 Task: Search one way flight ticket for 4 adults, 1 infant in seat and 1 infant on lap in premium economy from Baltimore: Baltimore/washington International Airport to Jackson: Jackson Hole Airport on 5-2-2023. Number of bags: 1 checked bag. Price is upto 40000. Outbound departure time preference is 11:45.
Action: Mouse moved to (382, 335)
Screenshot: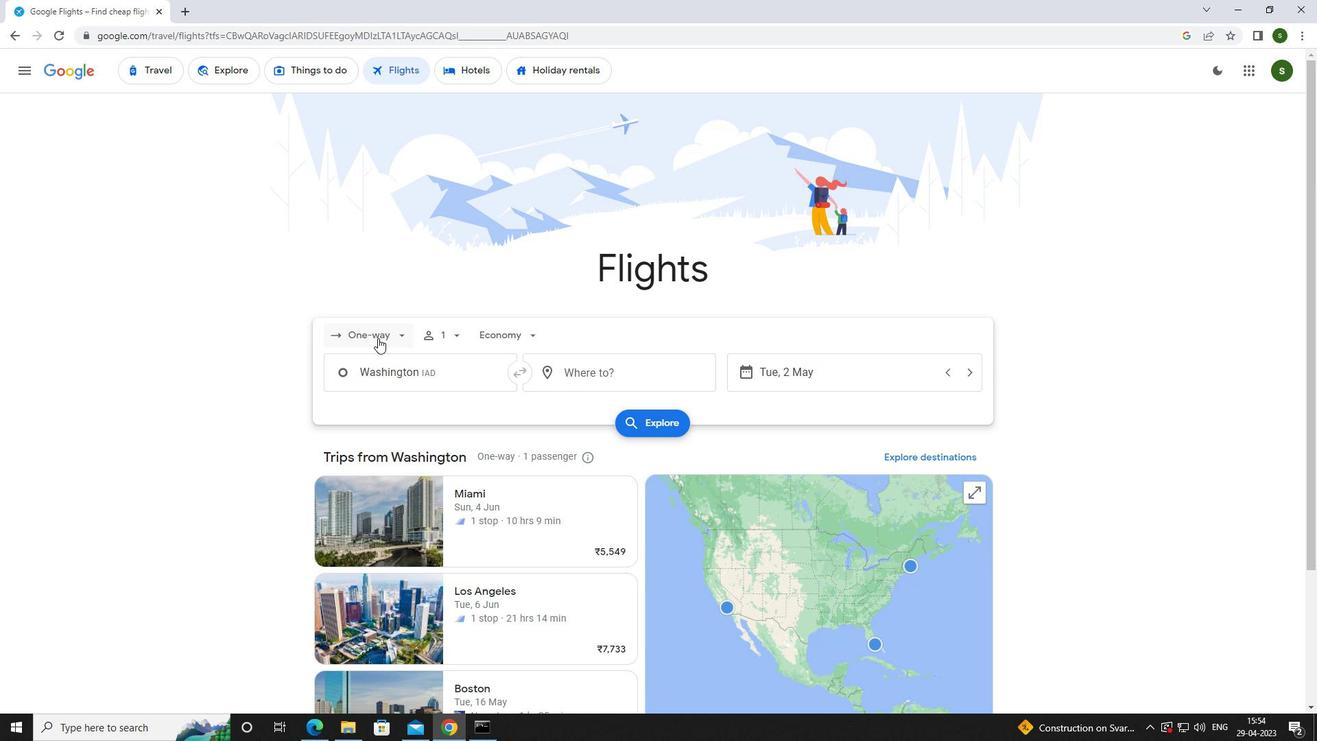 
Action: Mouse pressed left at (382, 335)
Screenshot: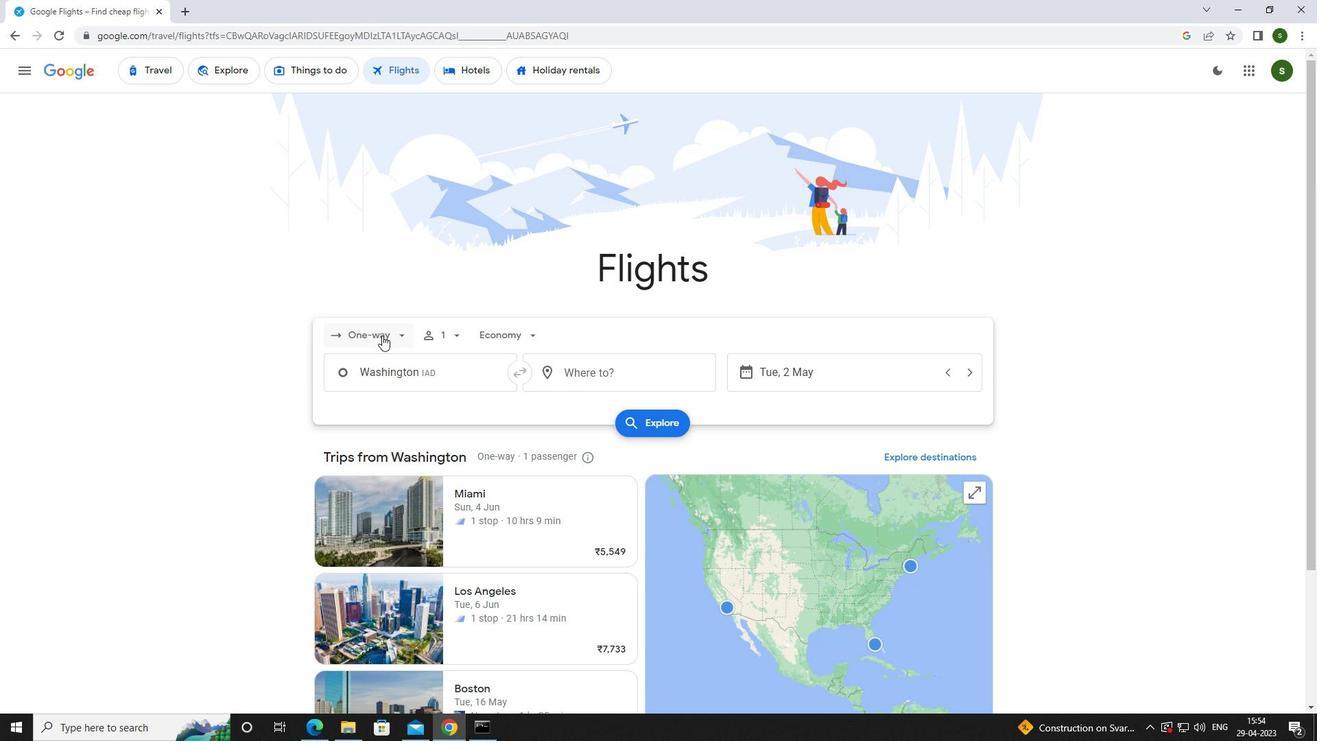 
Action: Mouse moved to (383, 391)
Screenshot: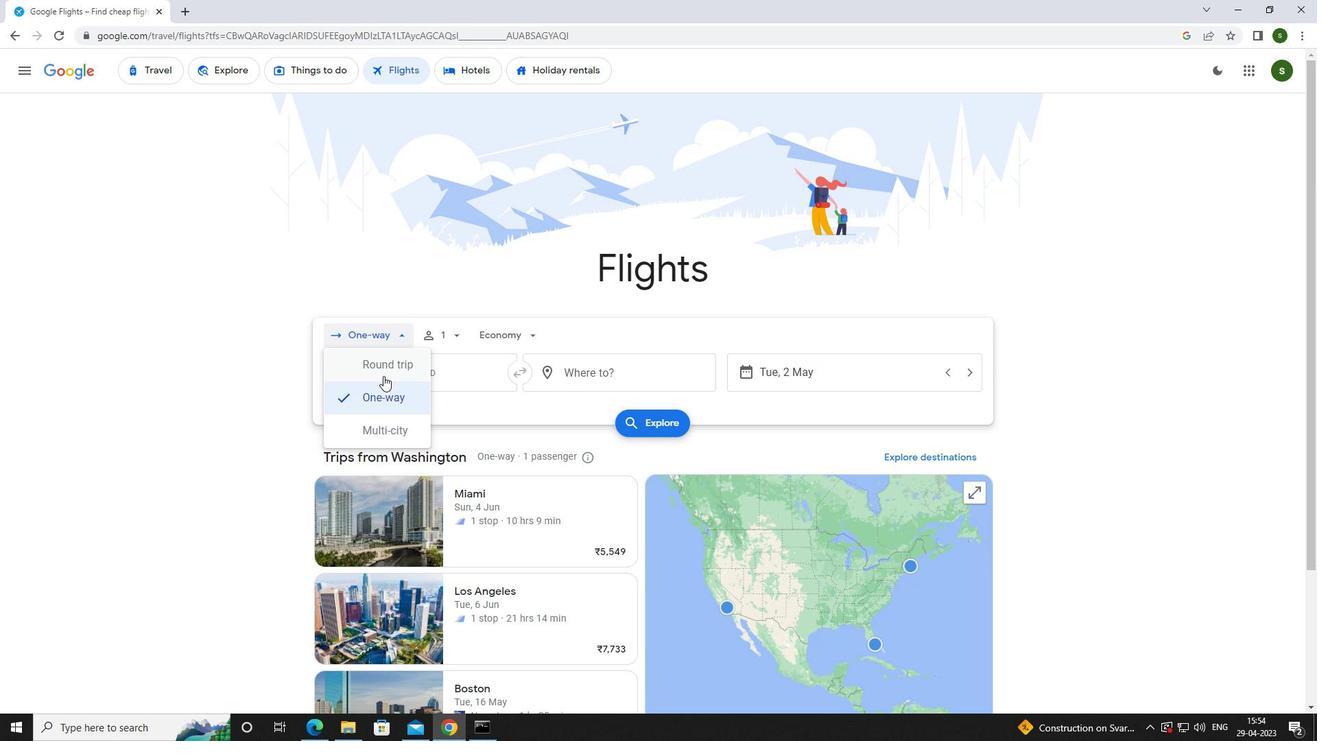 
Action: Mouse pressed left at (383, 391)
Screenshot: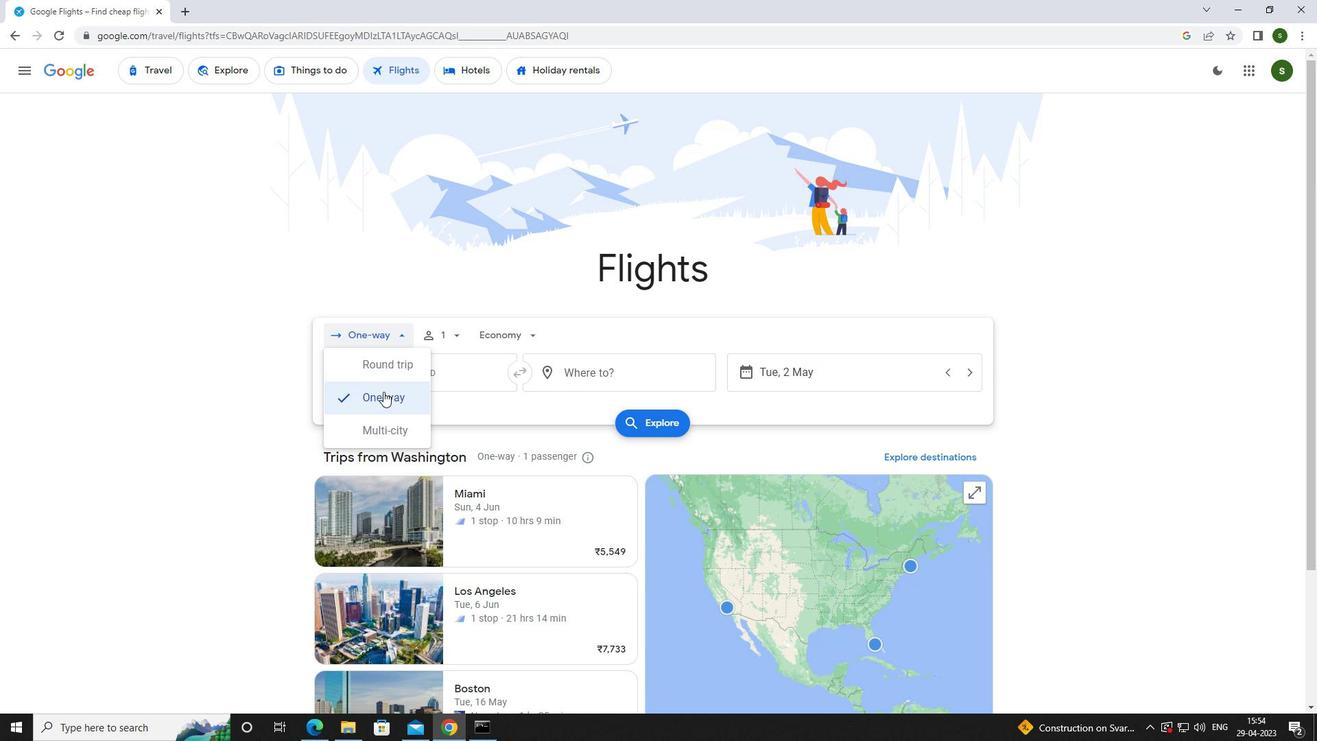 
Action: Mouse moved to (450, 336)
Screenshot: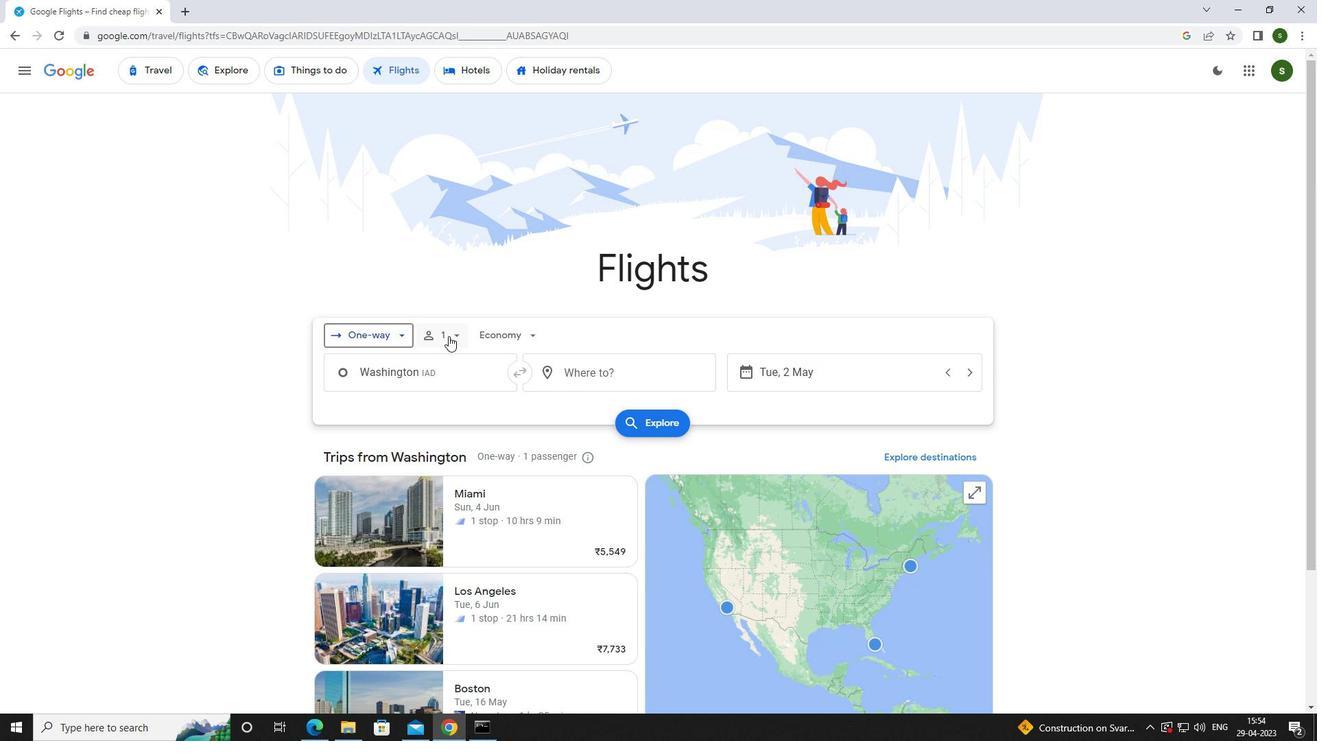 
Action: Mouse pressed left at (450, 336)
Screenshot: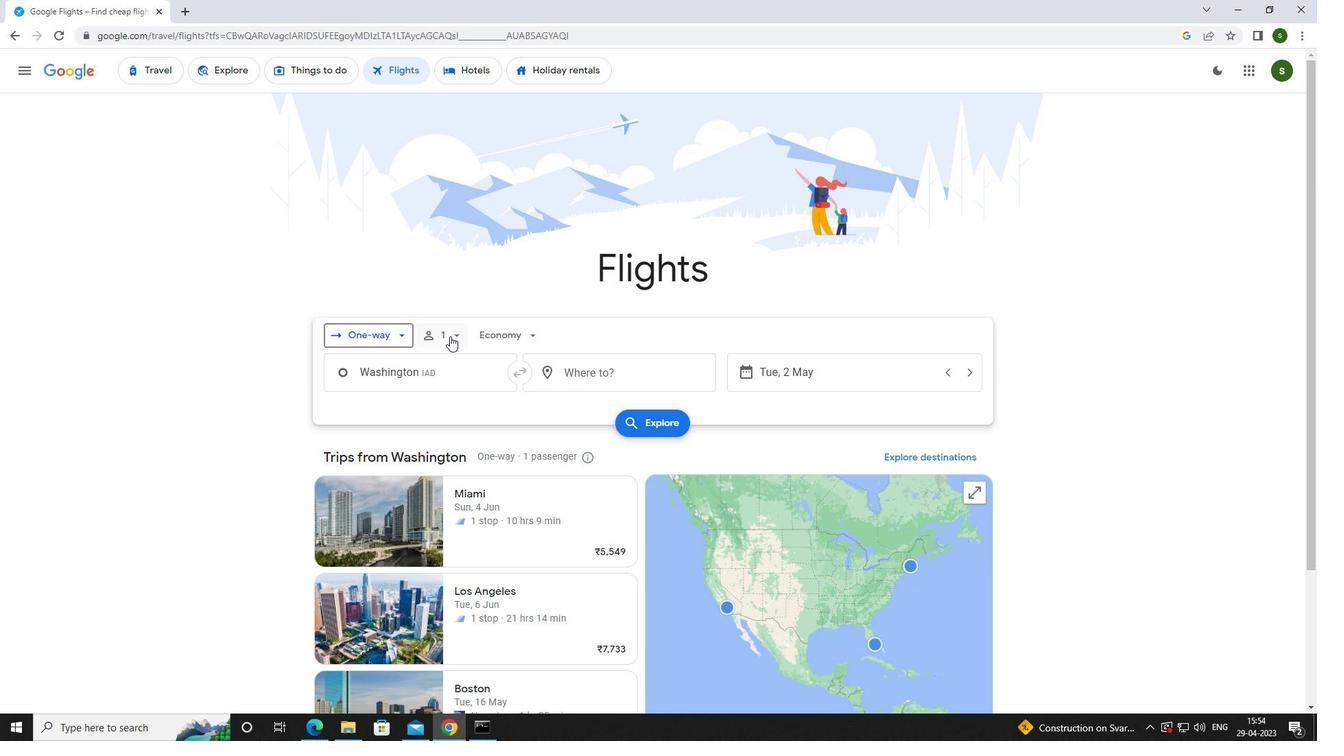 
Action: Mouse moved to (568, 364)
Screenshot: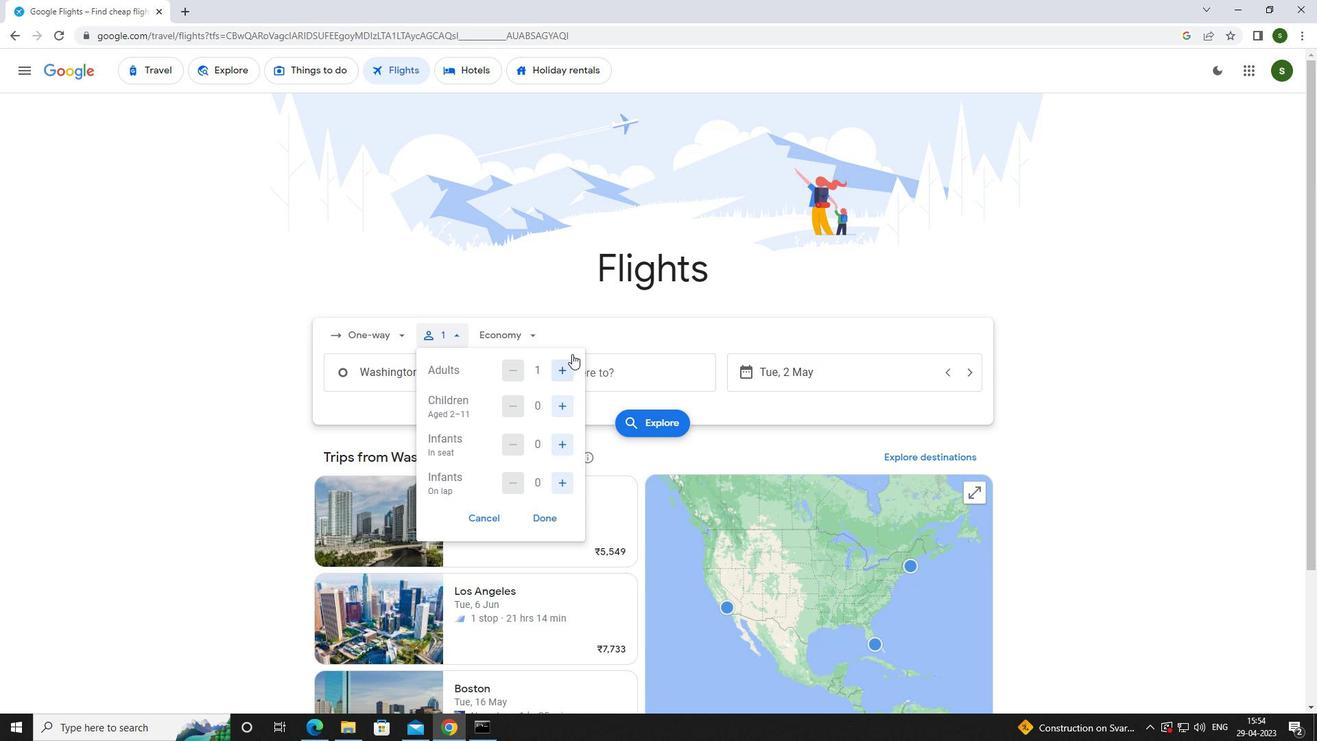 
Action: Mouse pressed left at (568, 364)
Screenshot: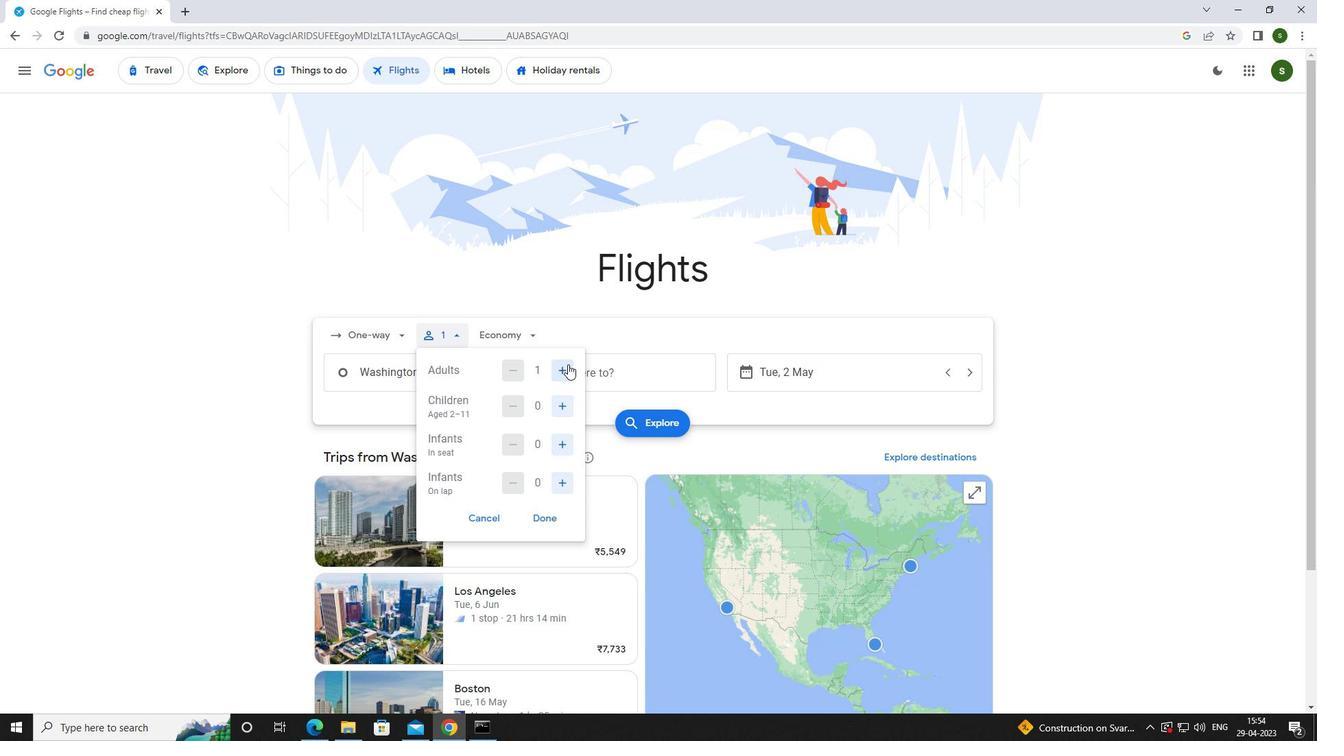 
Action: Mouse pressed left at (568, 364)
Screenshot: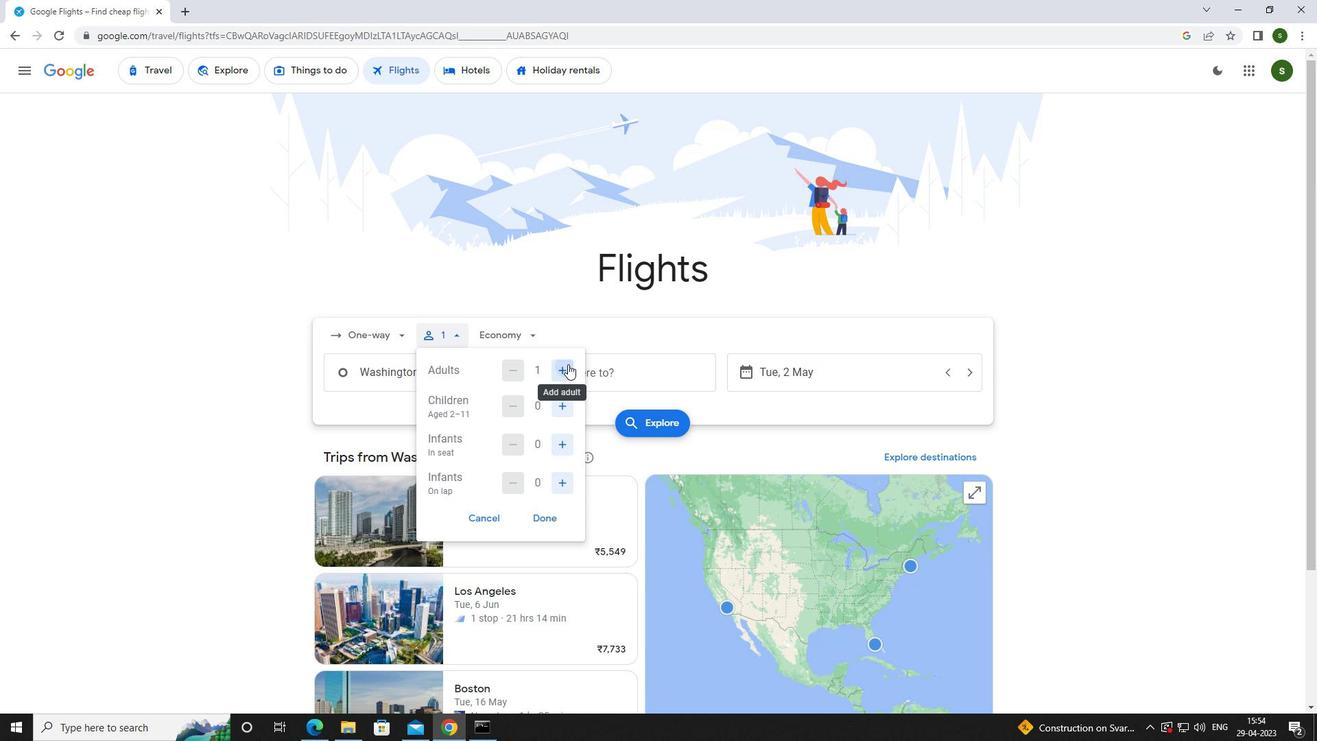 
Action: Mouse pressed left at (568, 364)
Screenshot: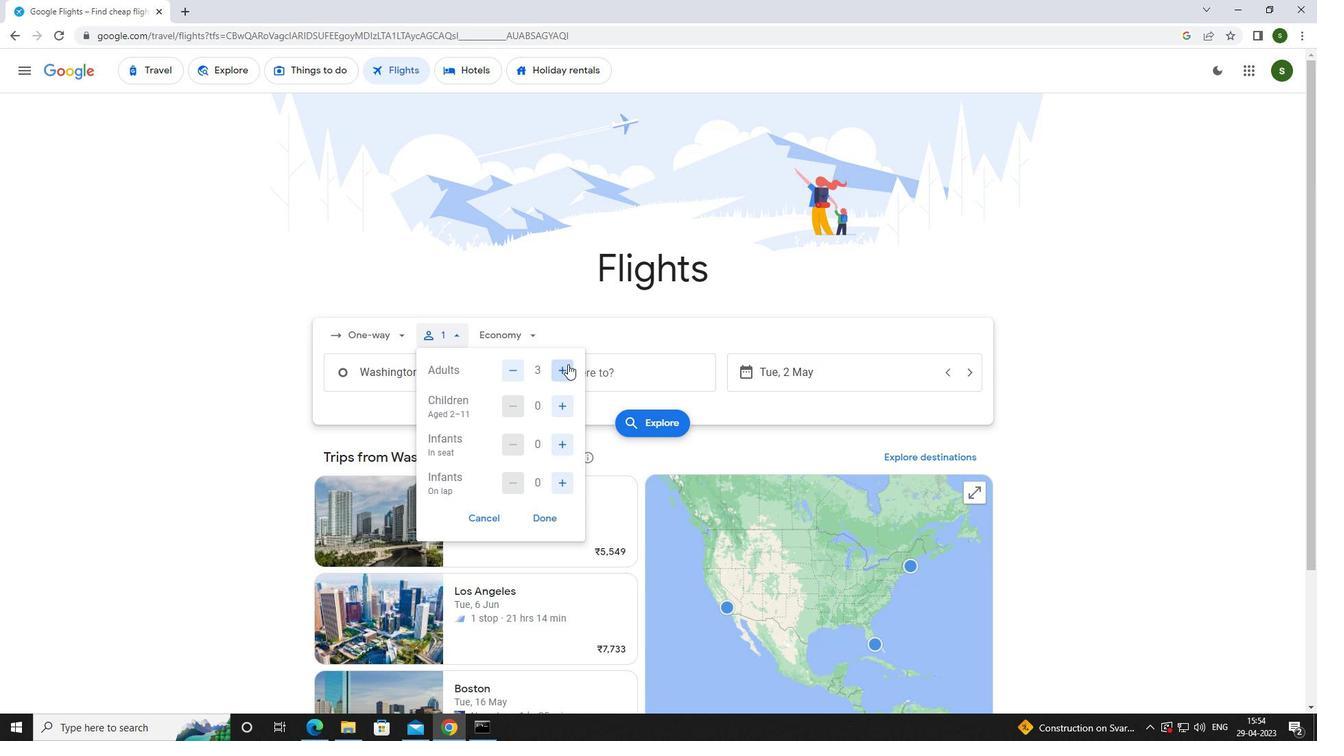 
Action: Mouse moved to (554, 435)
Screenshot: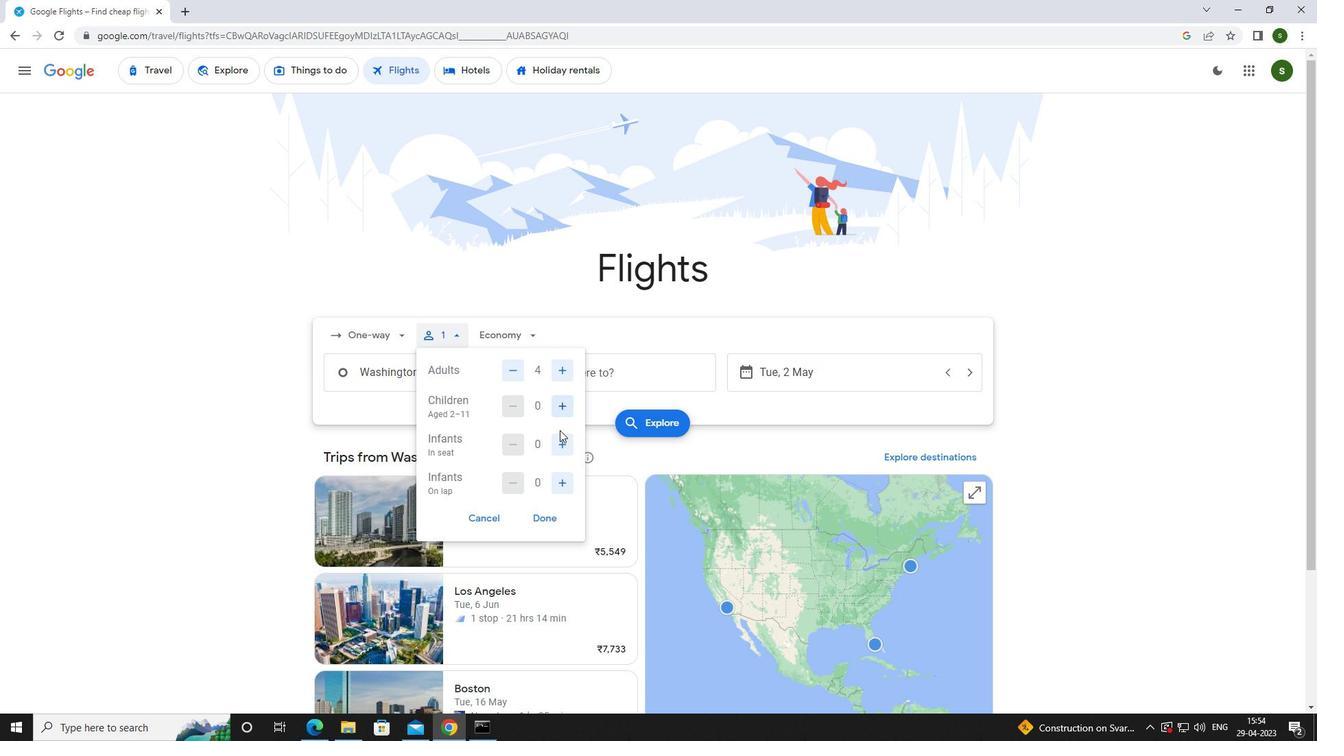 
Action: Mouse pressed left at (554, 435)
Screenshot: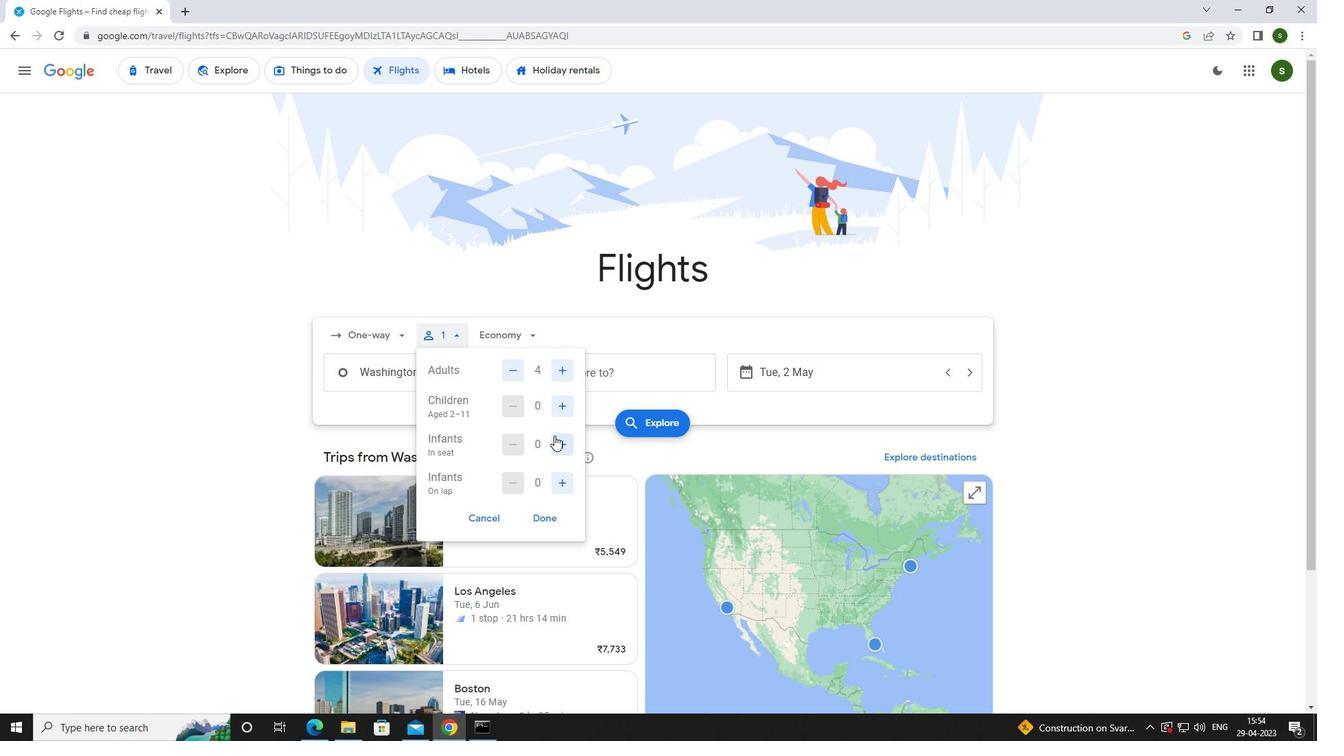 
Action: Mouse moved to (558, 481)
Screenshot: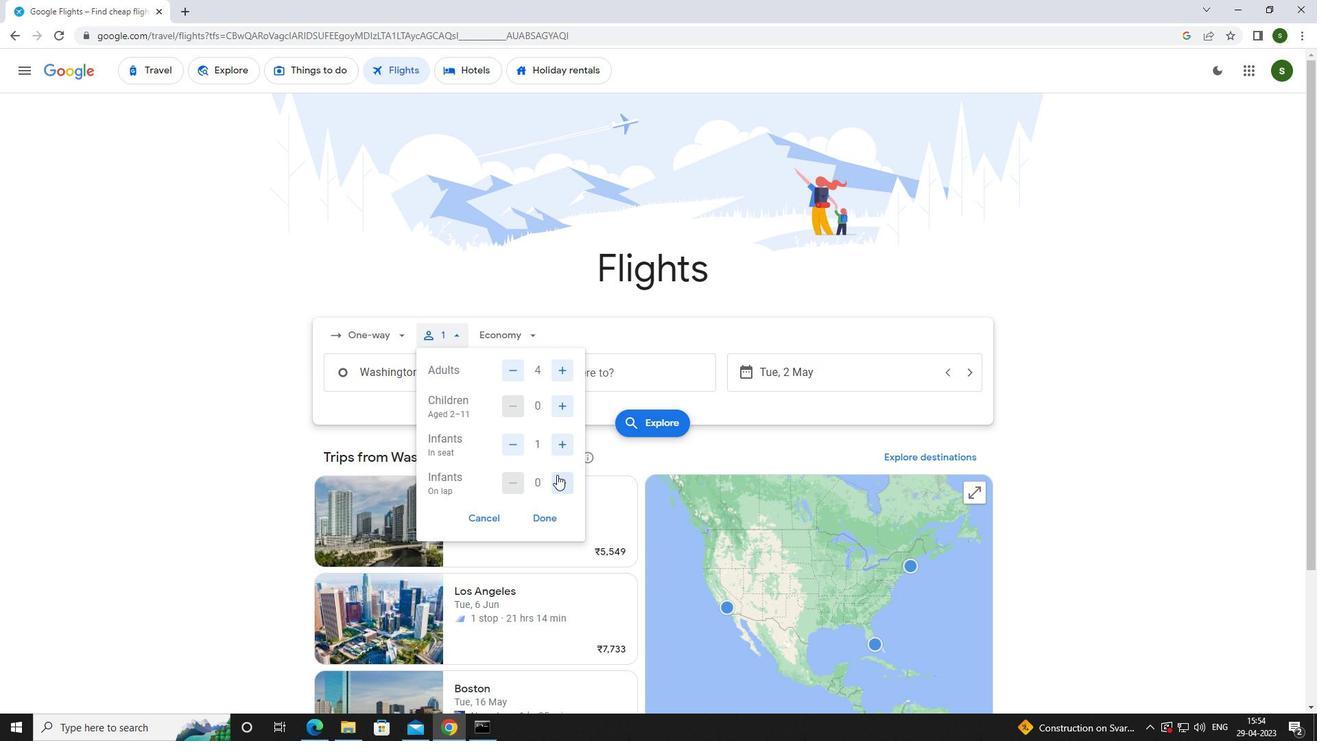 
Action: Mouse pressed left at (558, 481)
Screenshot: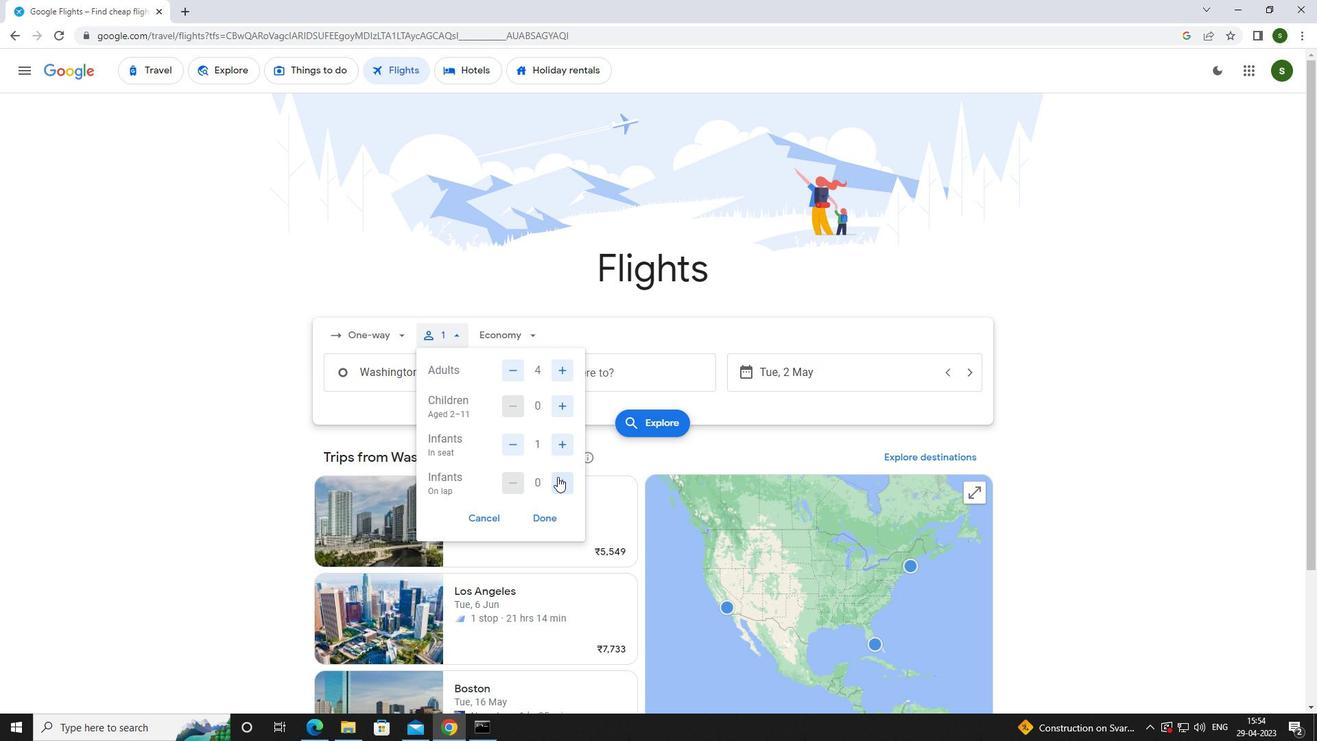 
Action: Mouse moved to (521, 338)
Screenshot: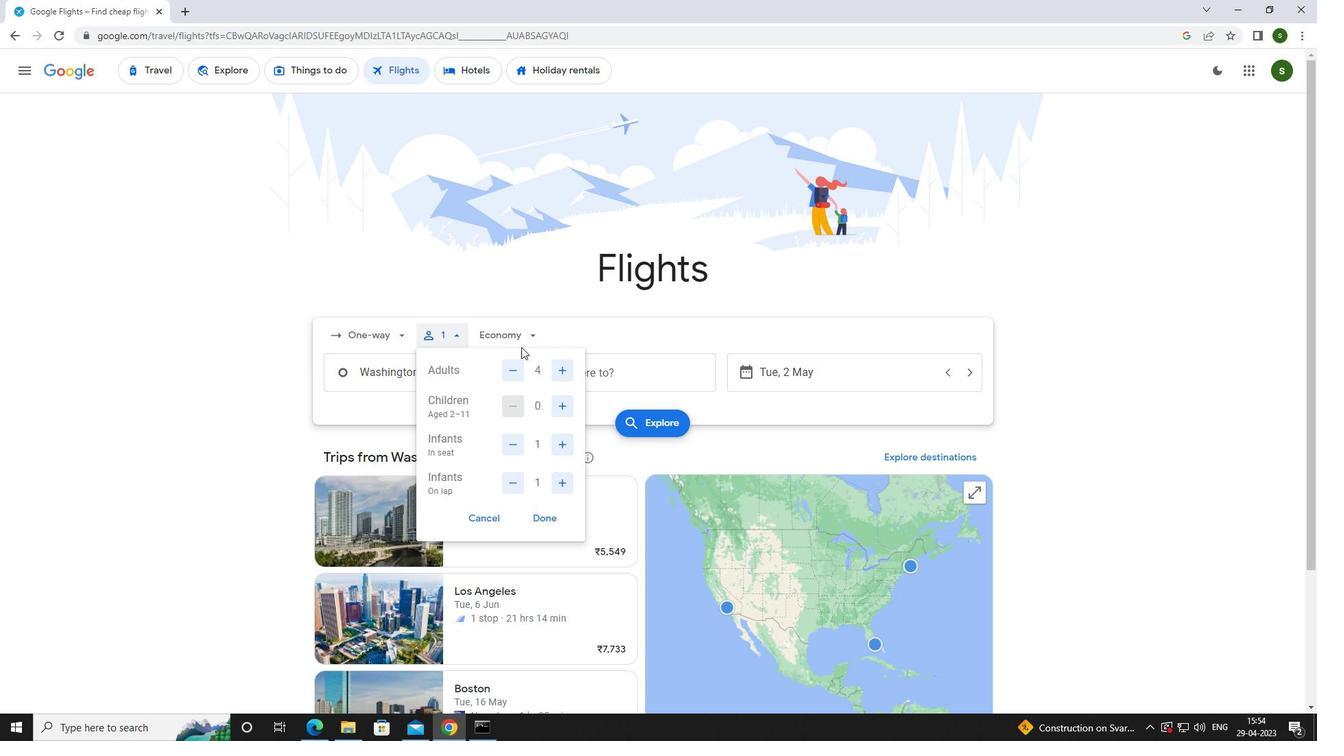 
Action: Mouse pressed left at (521, 338)
Screenshot: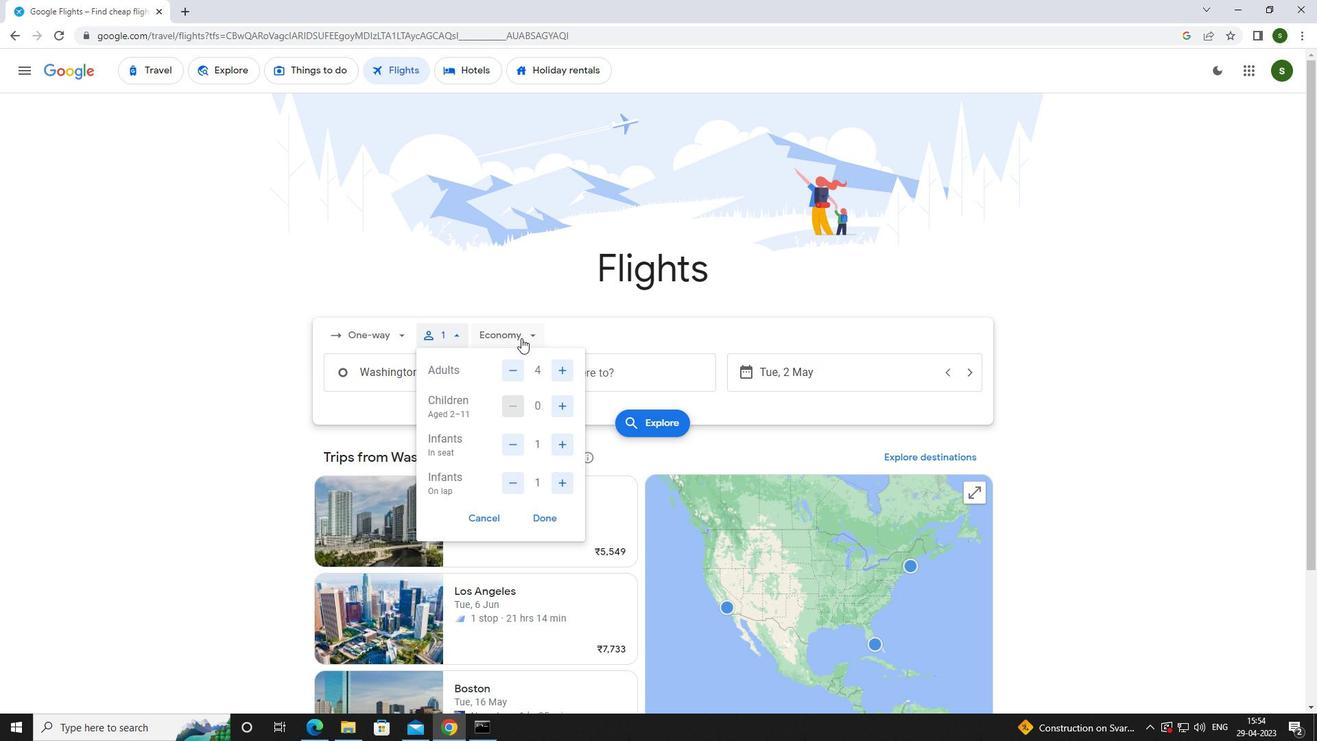 
Action: Mouse moved to (529, 396)
Screenshot: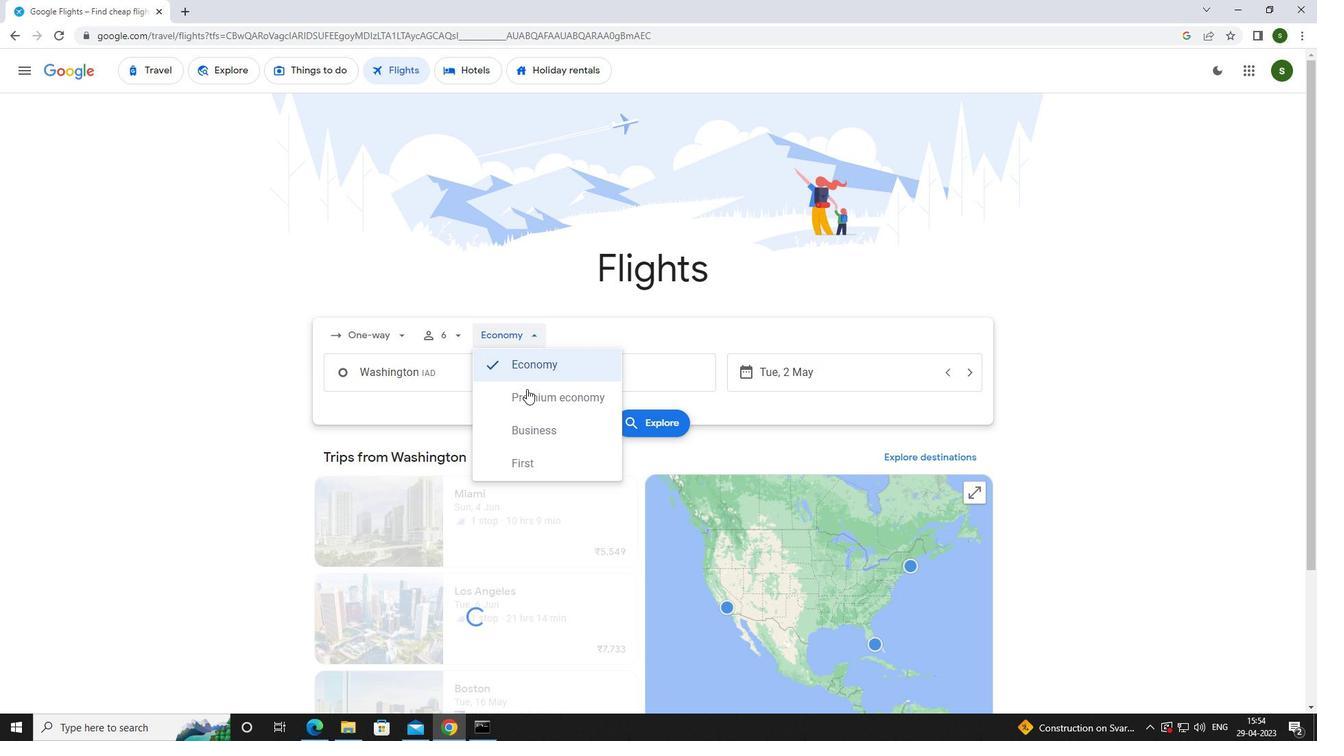 
Action: Mouse pressed left at (529, 396)
Screenshot: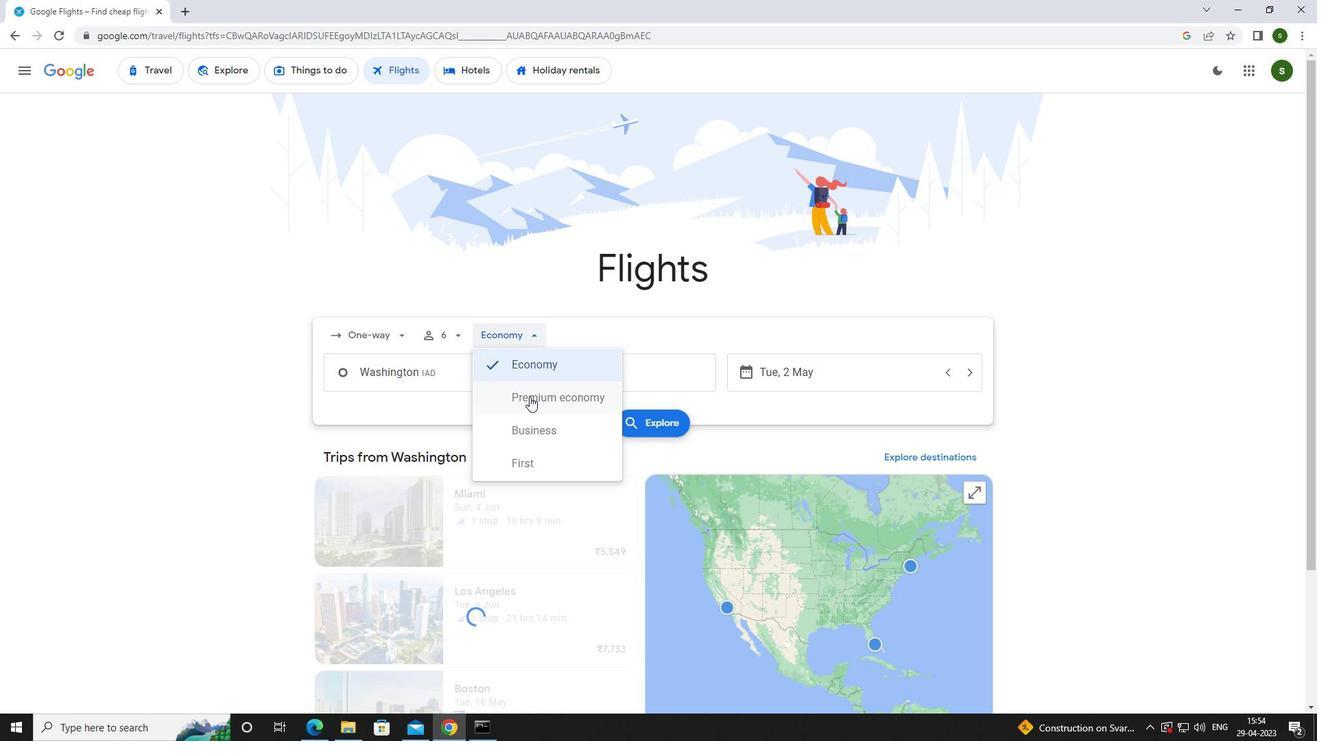 
Action: Mouse moved to (471, 375)
Screenshot: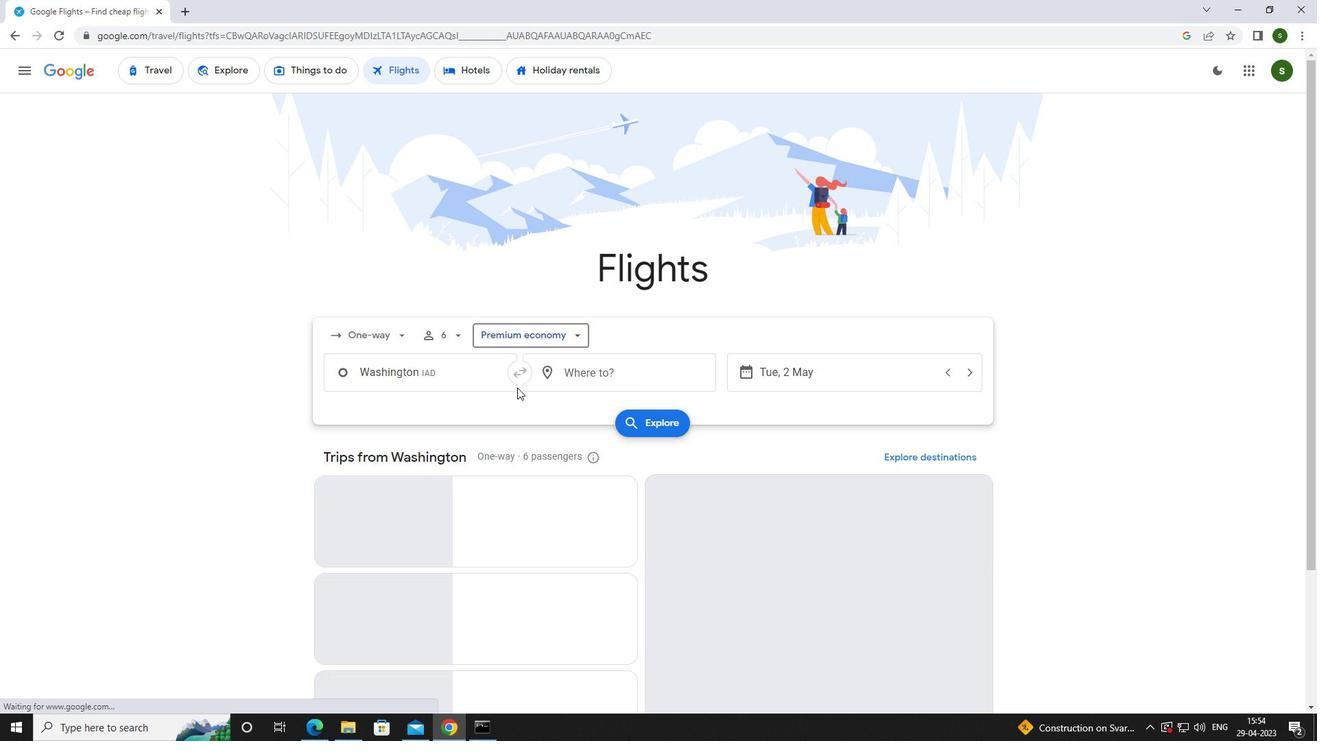 
Action: Mouse pressed left at (471, 375)
Screenshot: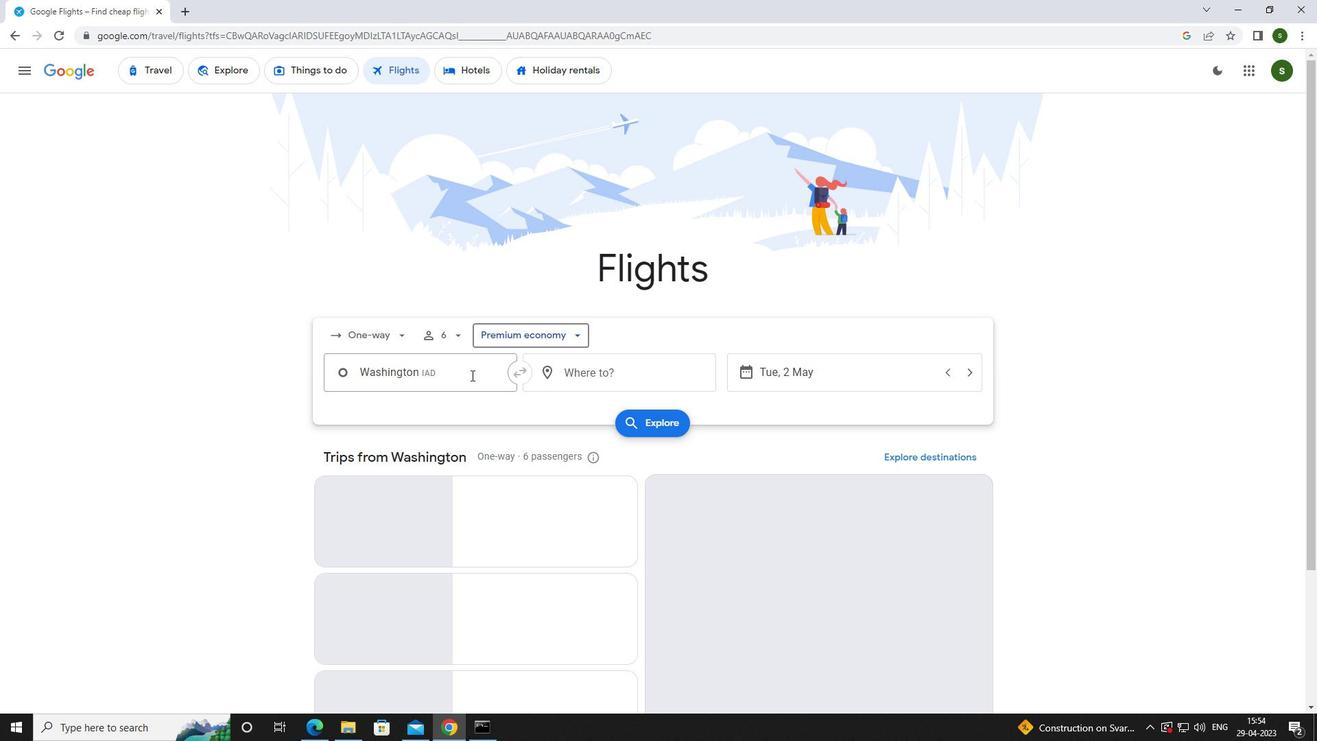 
Action: Mouse moved to (471, 374)
Screenshot: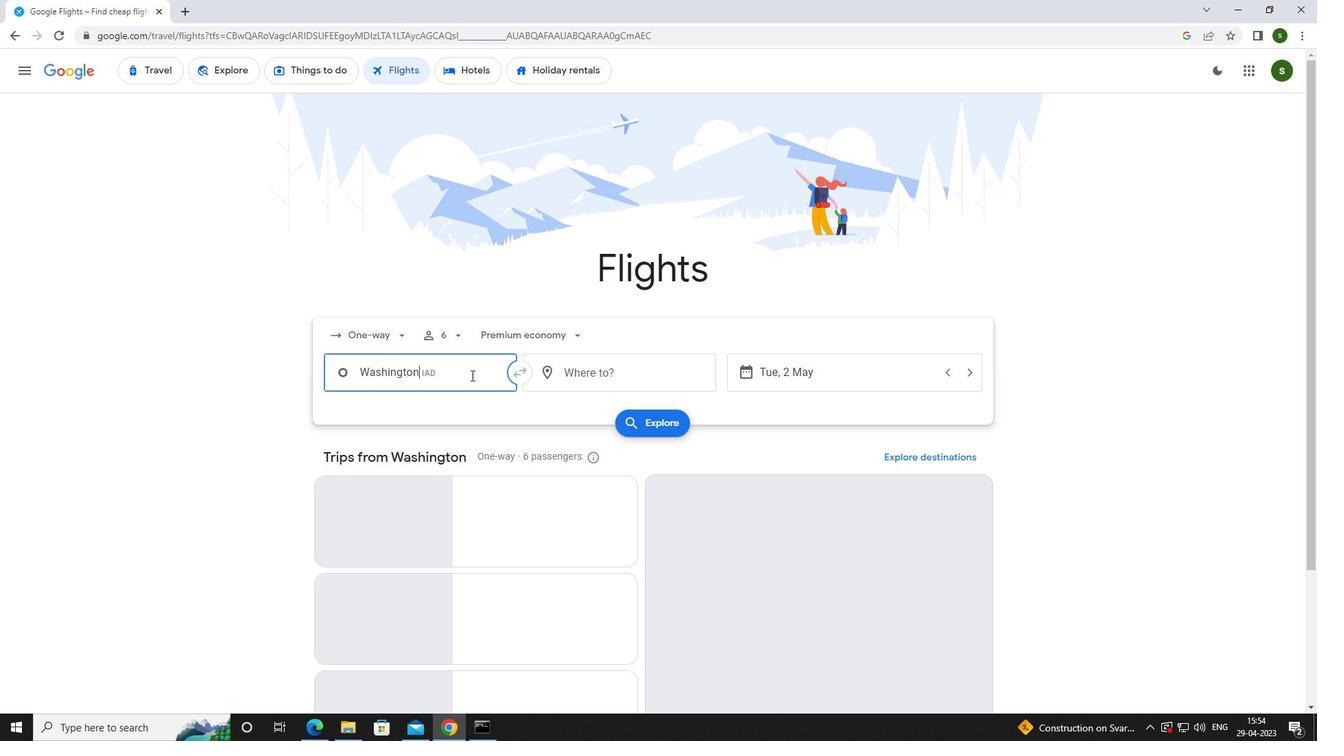 
Action: Key pressed b<Key.caps_lock>altimore
Screenshot: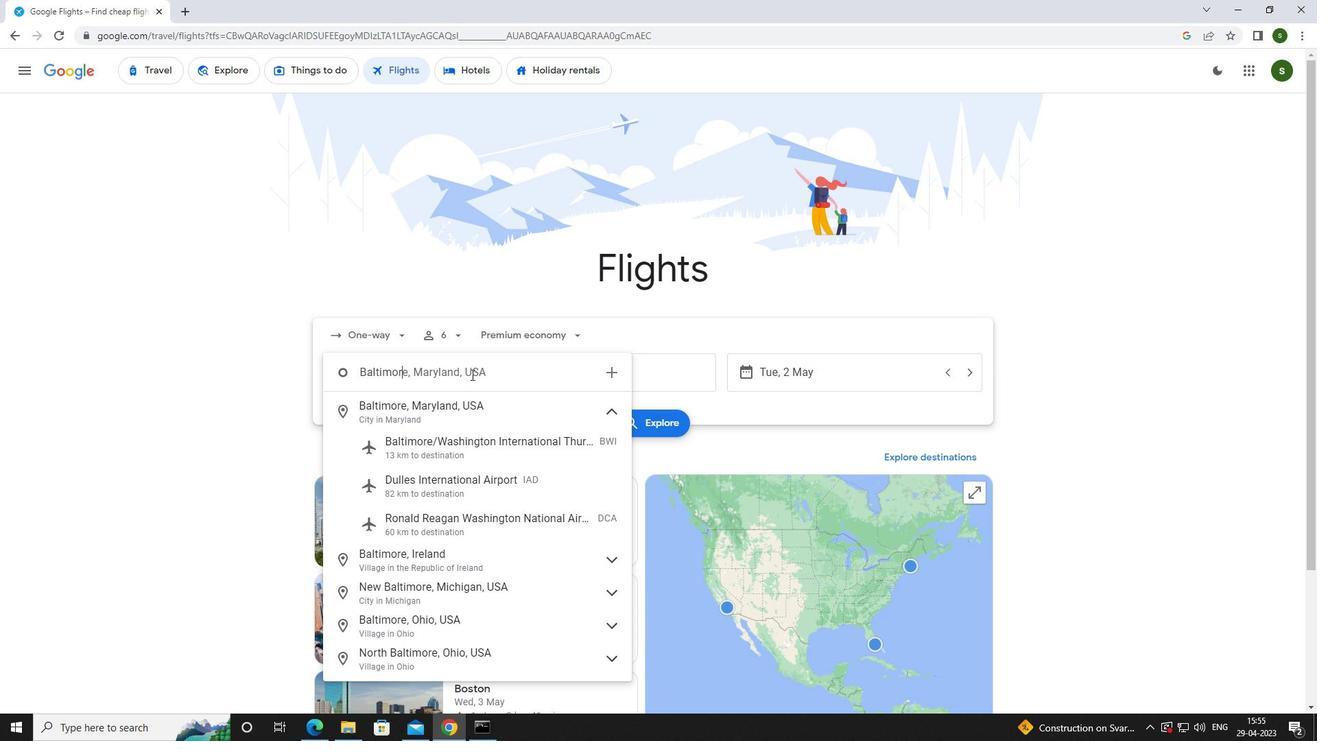 
Action: Mouse moved to (467, 450)
Screenshot: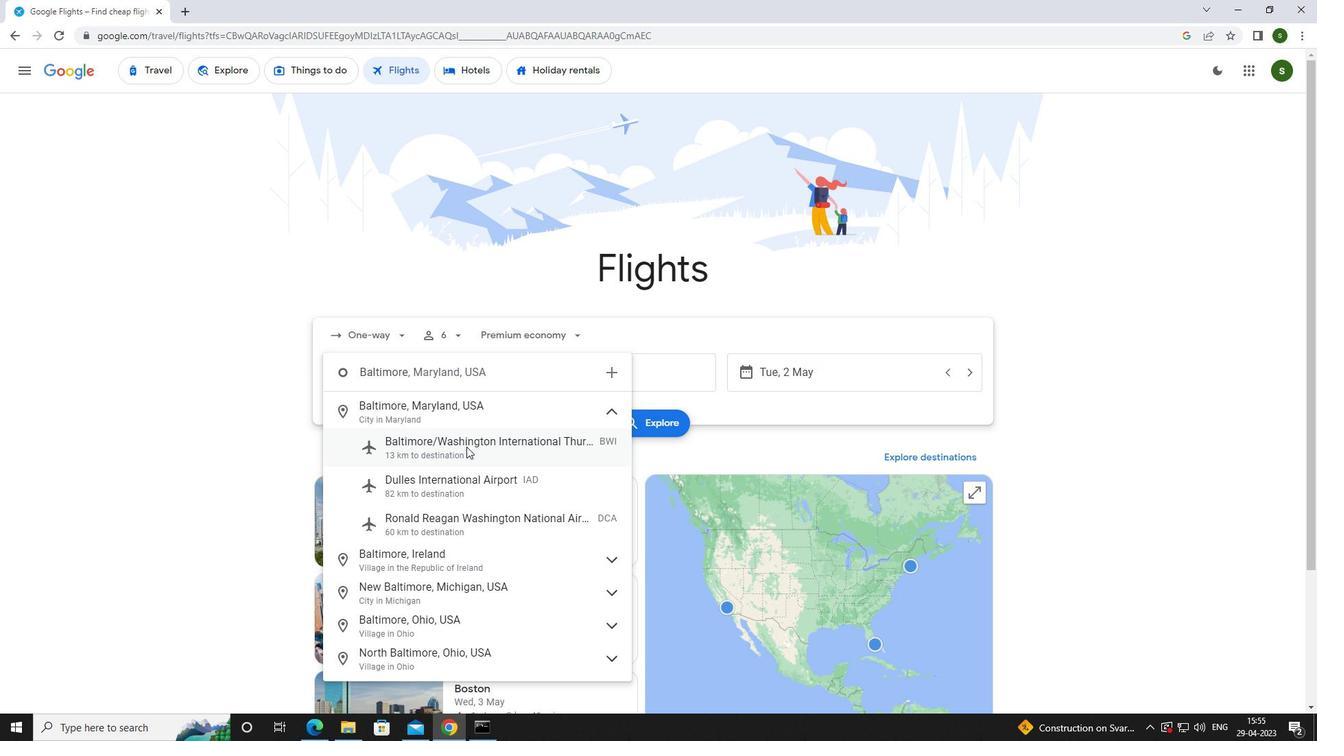 
Action: Mouse pressed left at (467, 450)
Screenshot: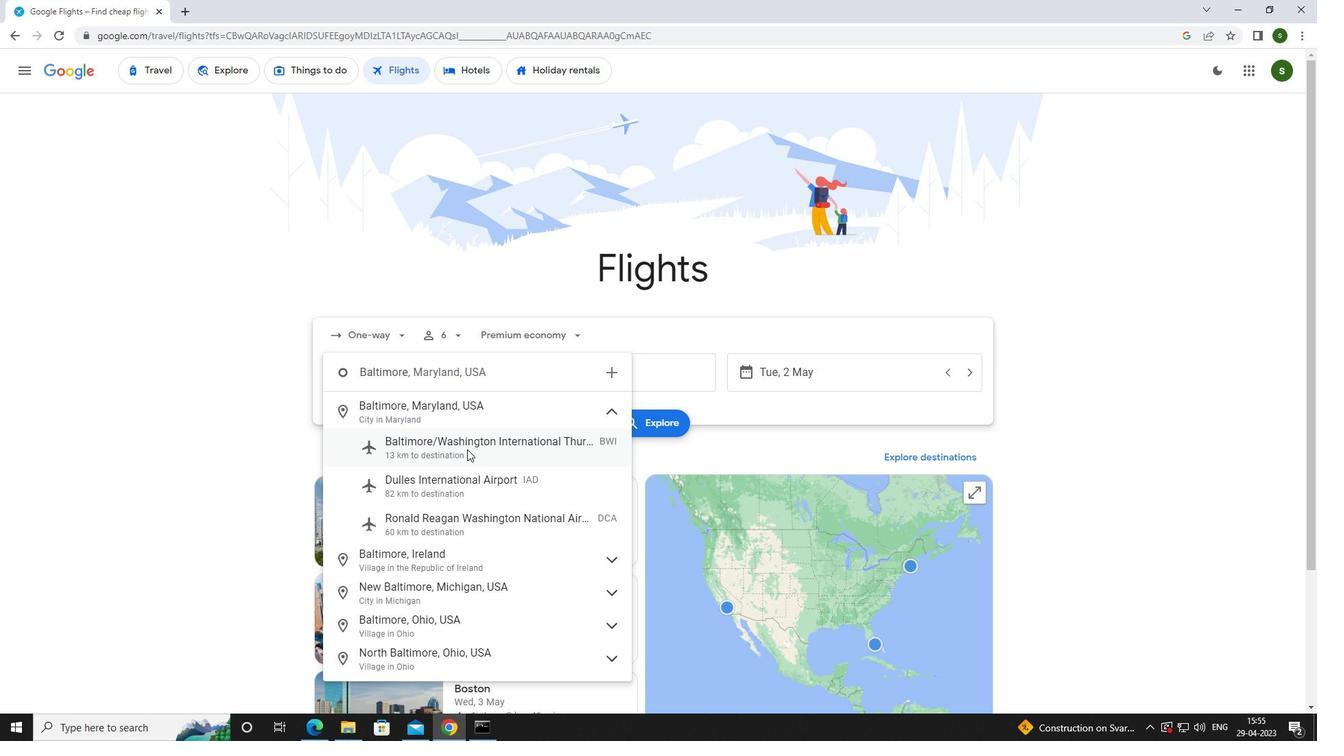 
Action: Mouse moved to (592, 380)
Screenshot: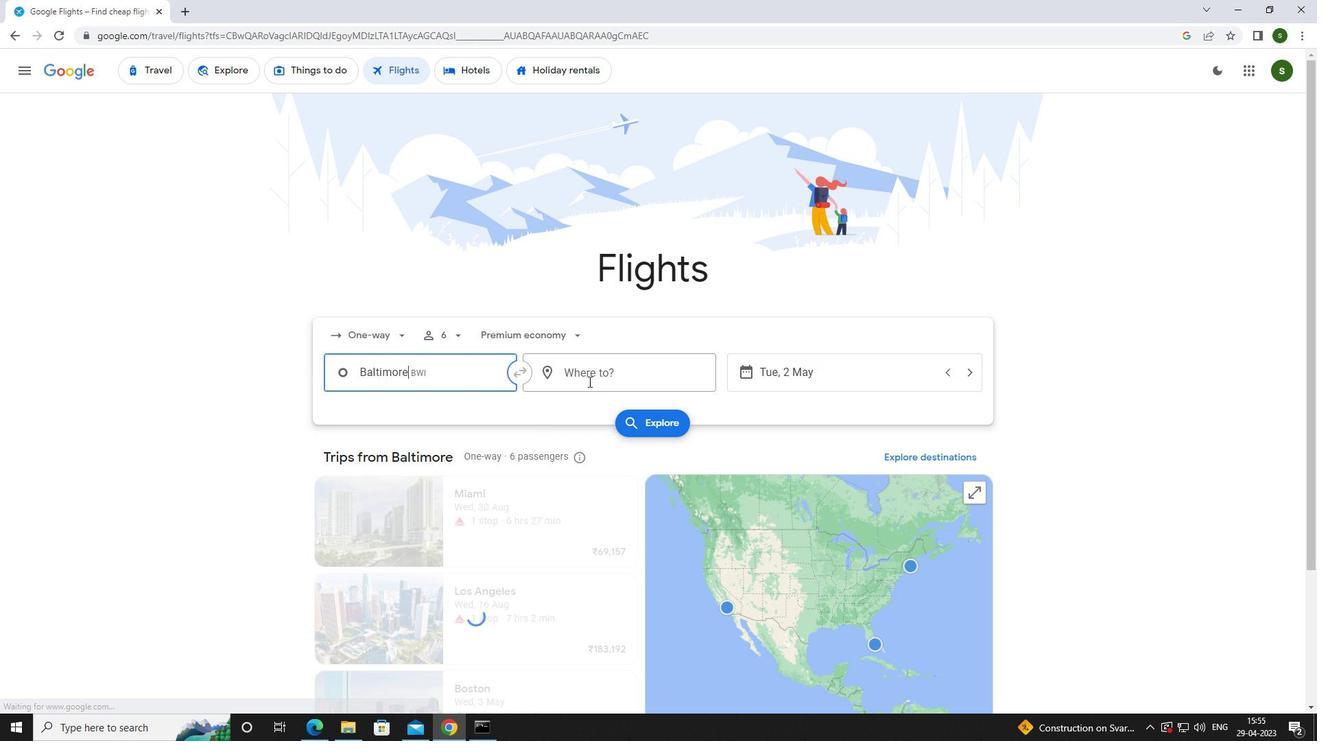 
Action: Mouse pressed left at (592, 380)
Screenshot: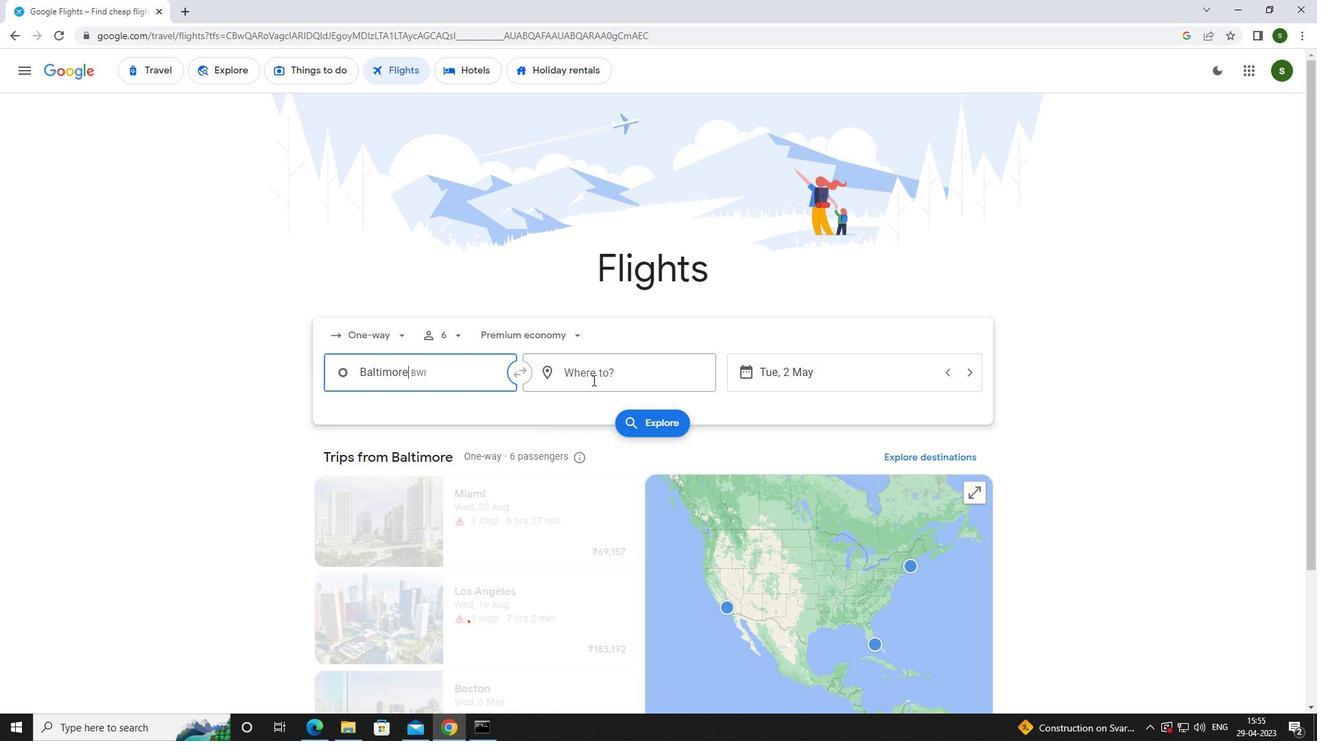 
Action: Mouse moved to (536, 387)
Screenshot: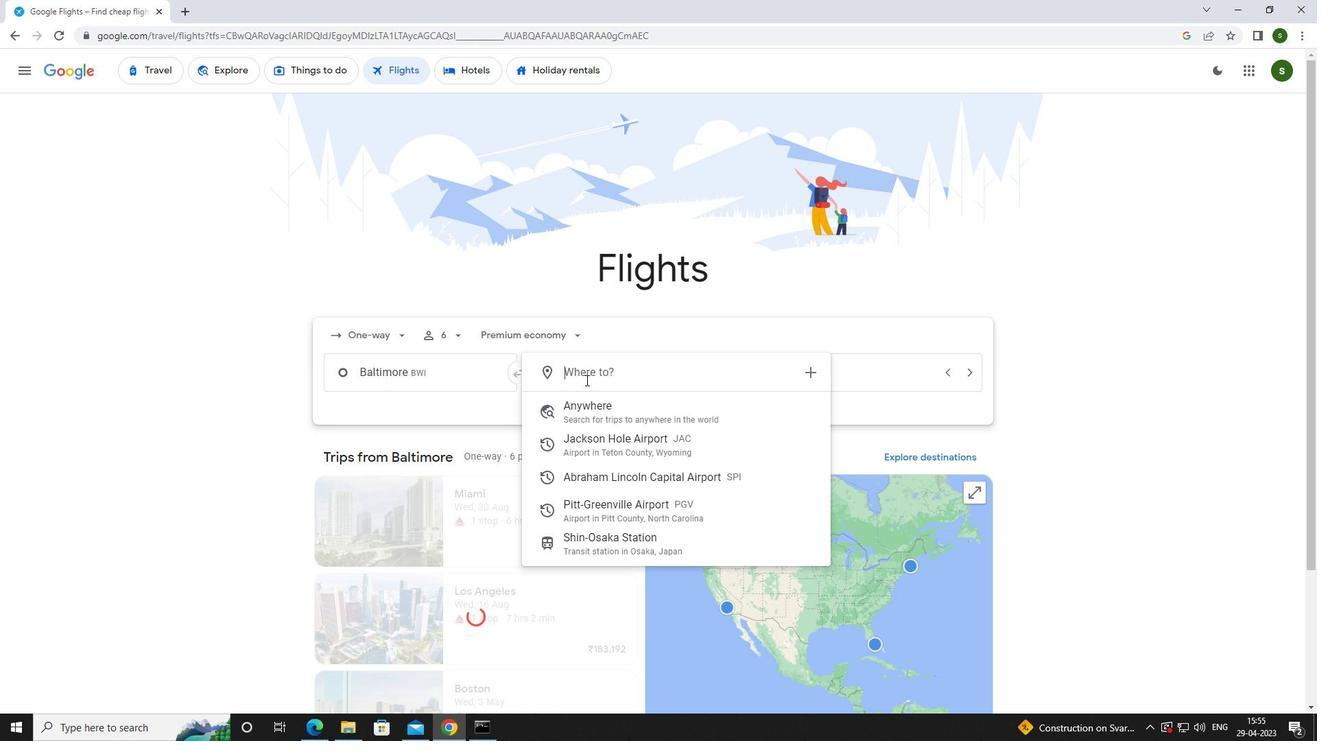 
Action: Key pressed <Key.caps_lock>j<Key.caps_lock>ackson
Screenshot: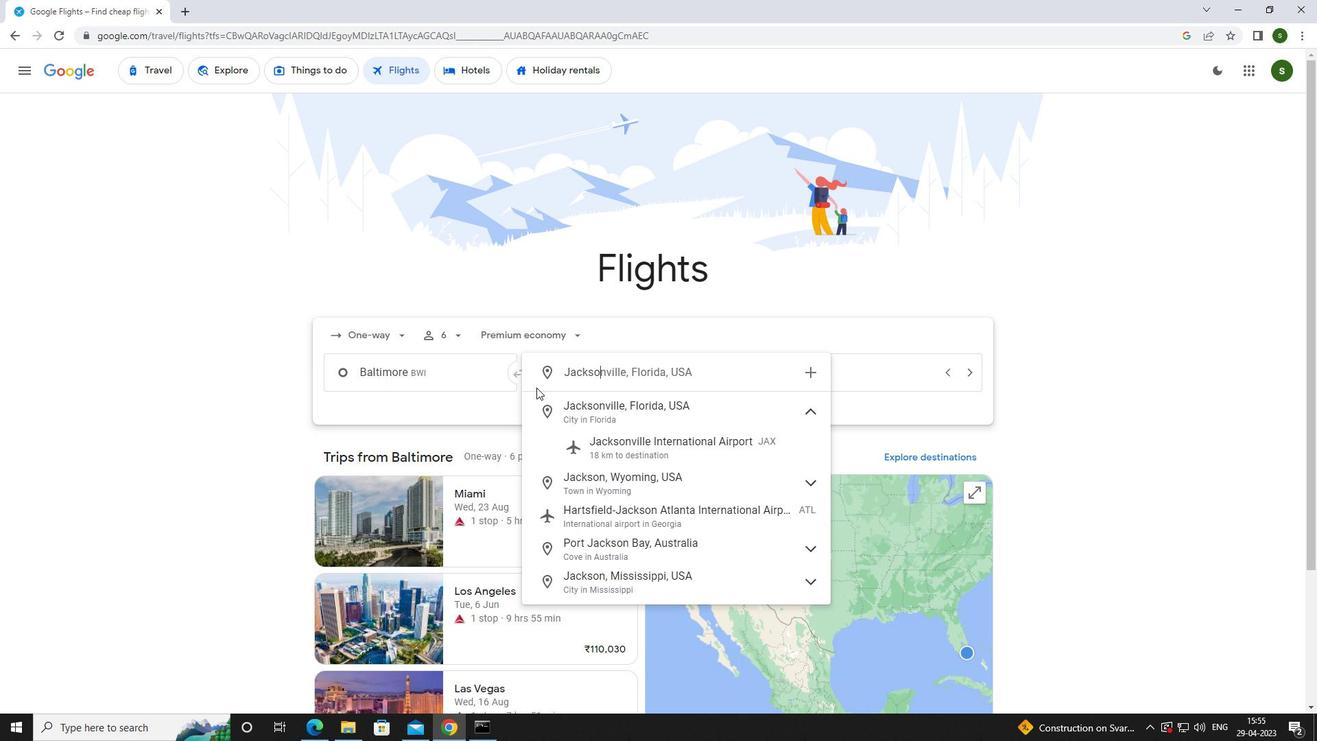 
Action: Mouse moved to (531, 389)
Screenshot: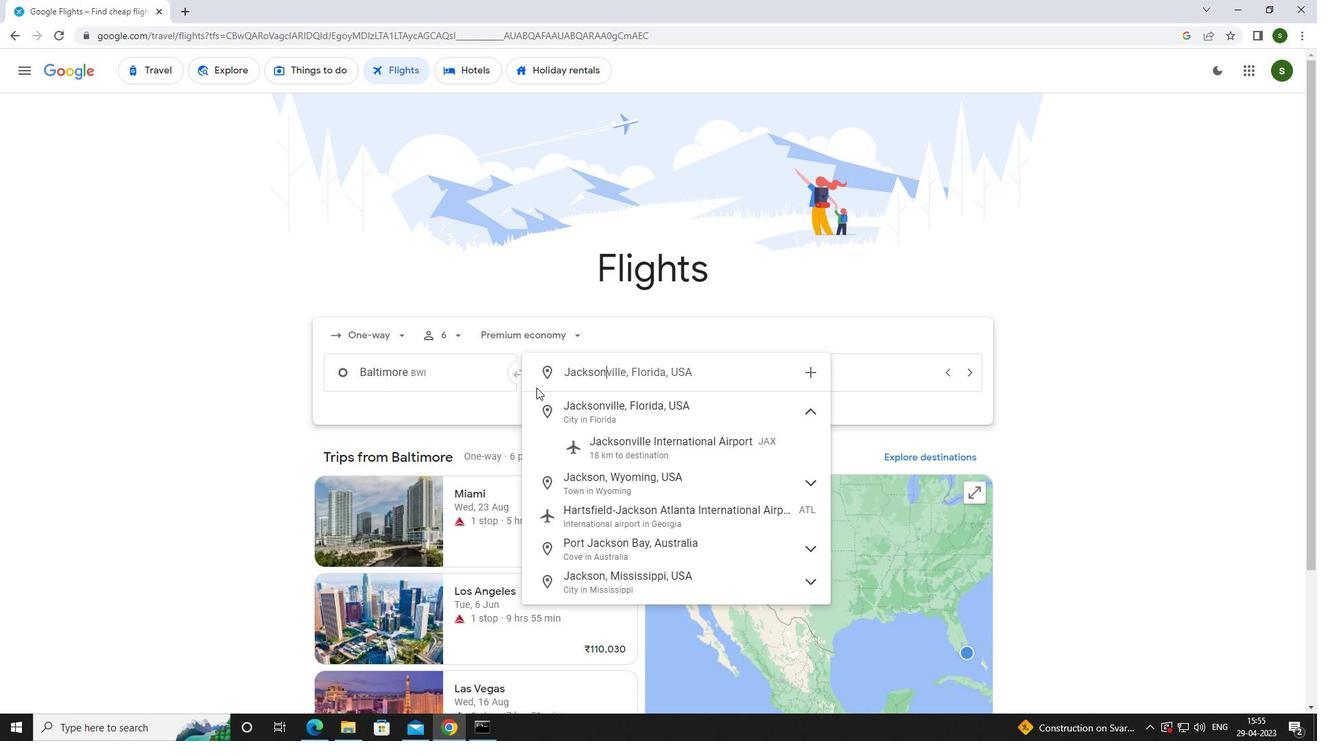
Action: Key pressed <Key.space><Key.caps_lock>h
Screenshot: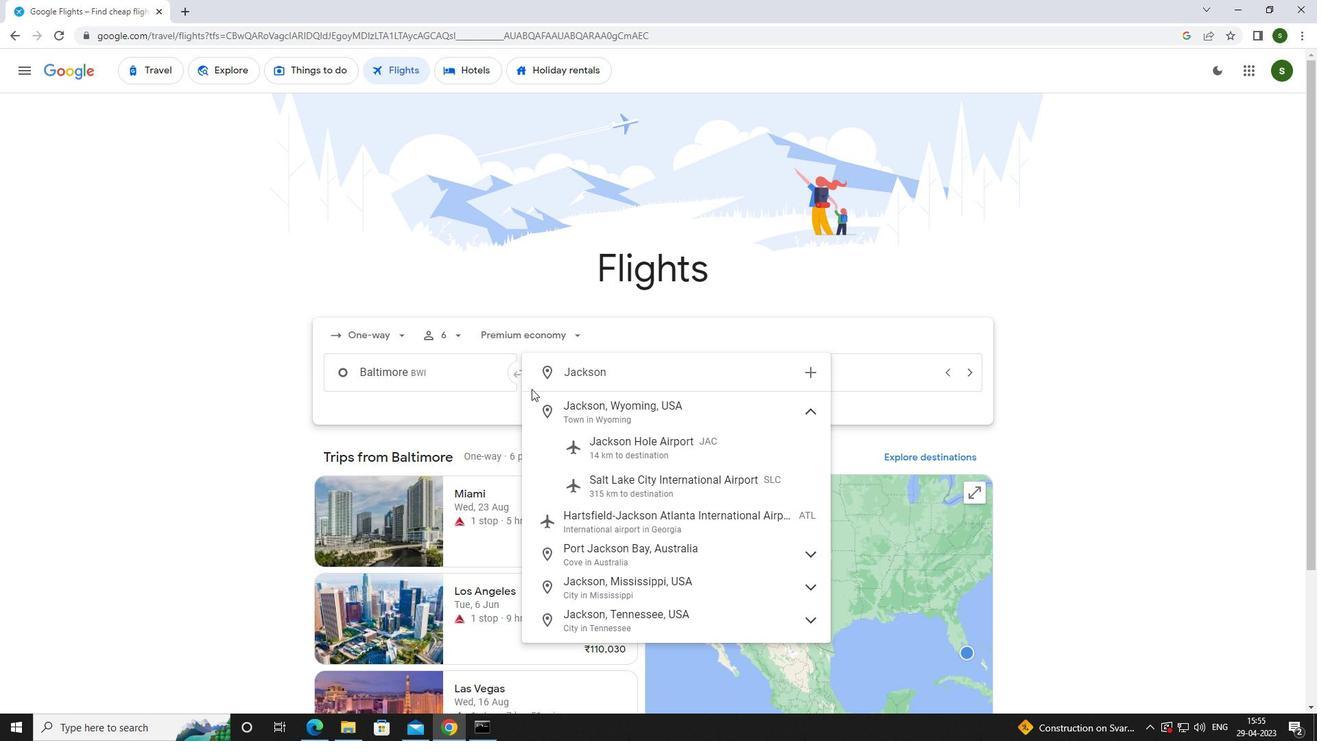 
Action: Mouse moved to (645, 439)
Screenshot: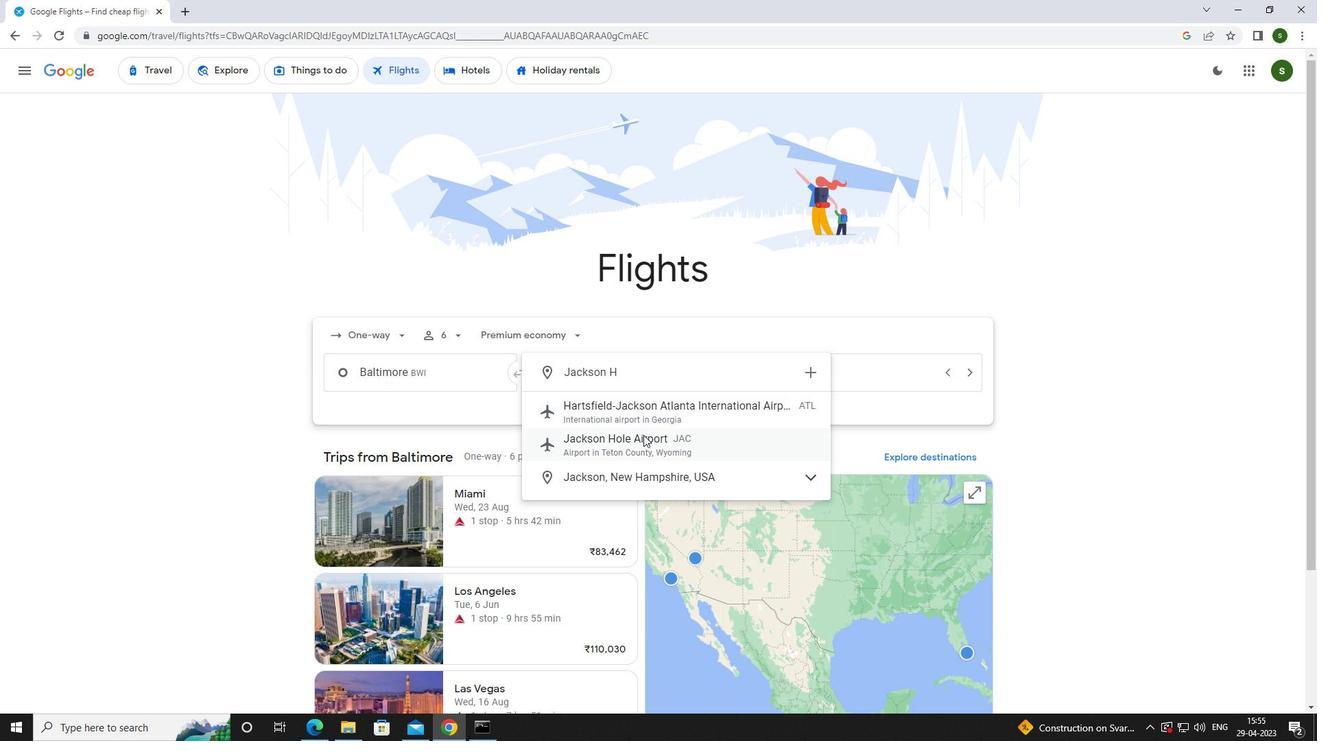 
Action: Mouse pressed left at (645, 439)
Screenshot: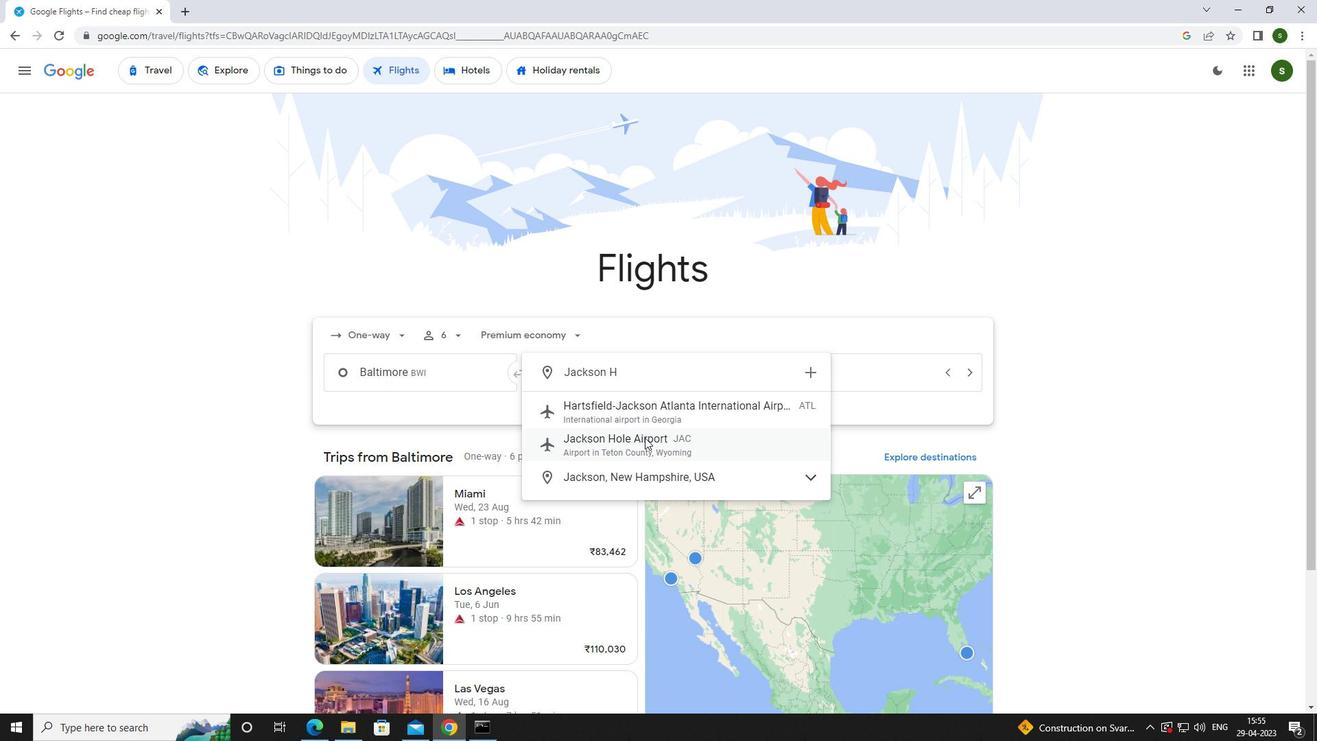 
Action: Mouse moved to (820, 379)
Screenshot: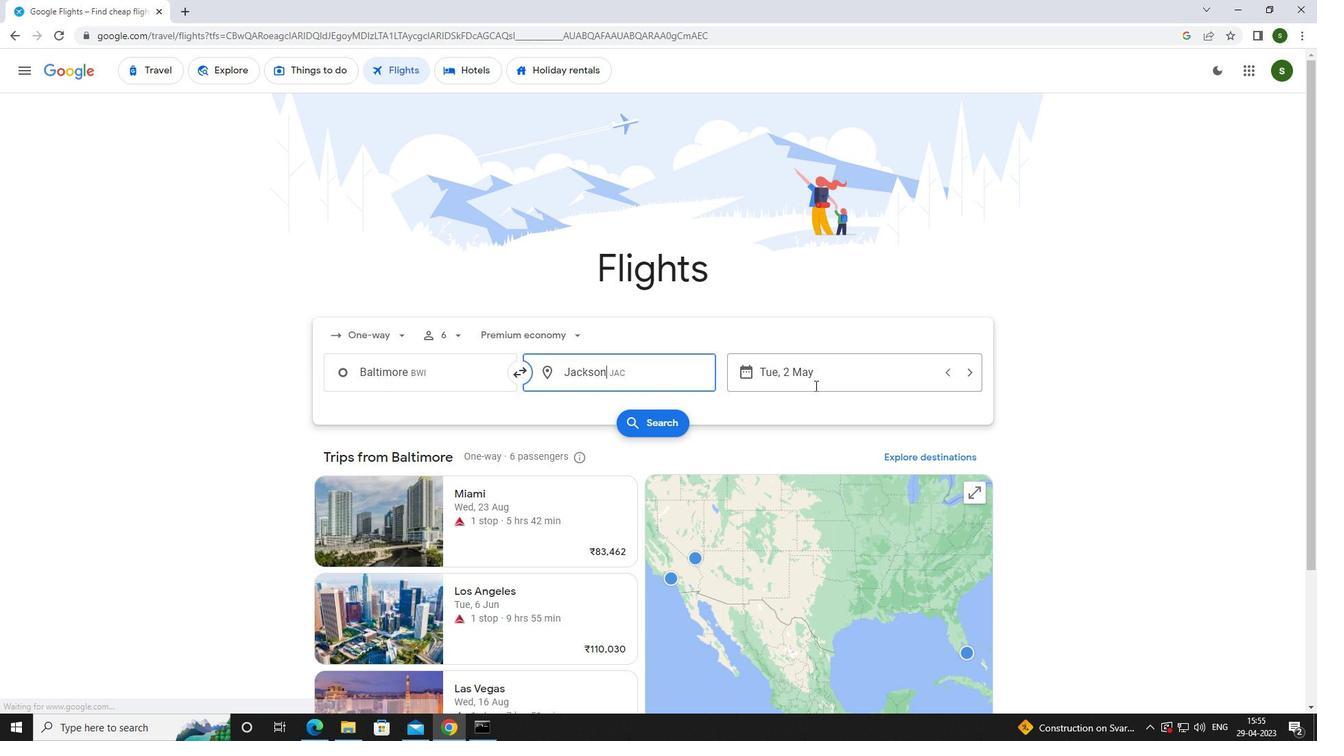
Action: Mouse pressed left at (820, 379)
Screenshot: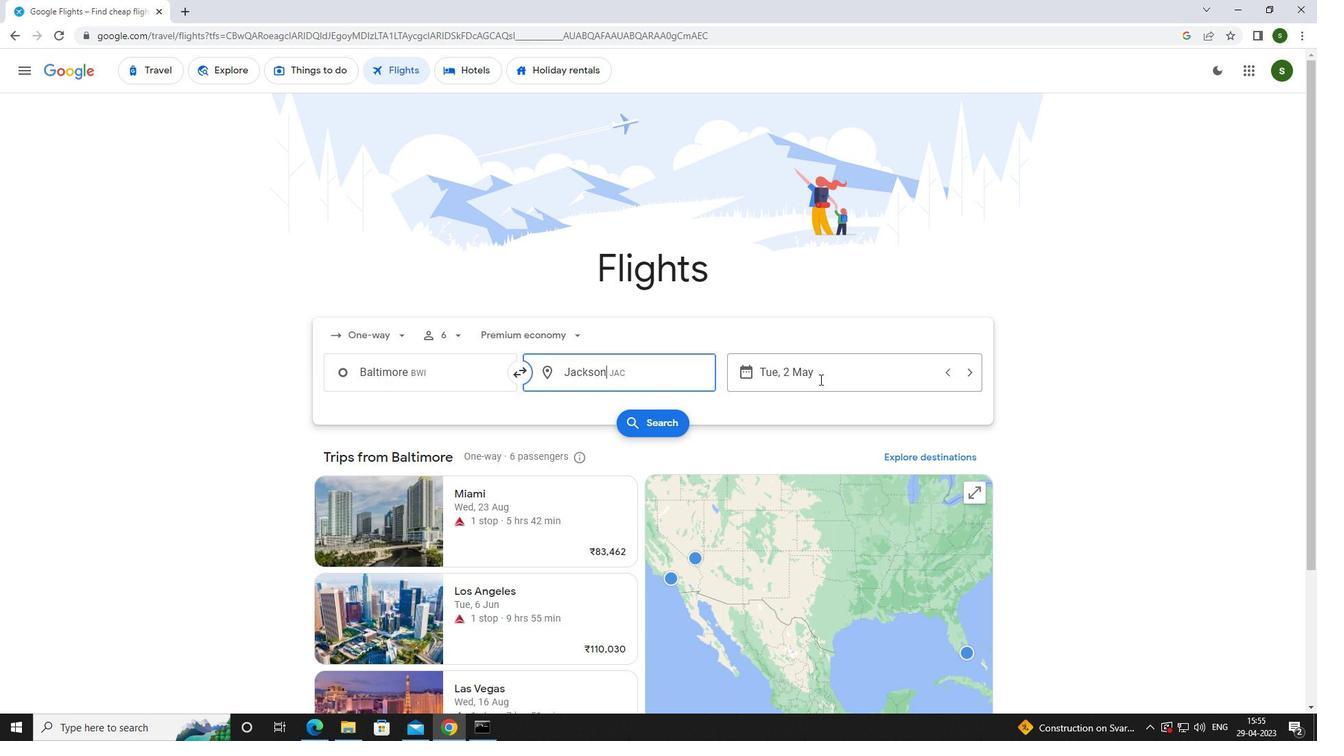 
Action: Mouse moved to (827, 456)
Screenshot: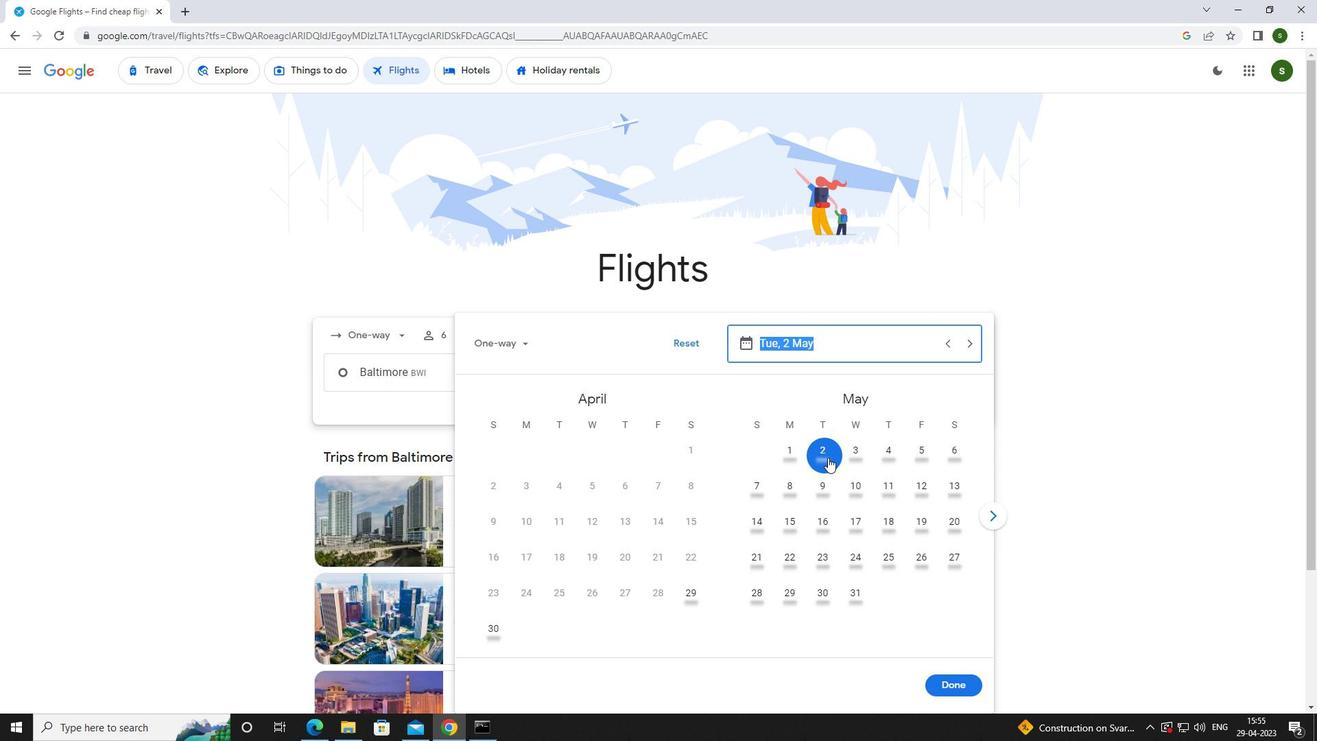 
Action: Mouse pressed left at (827, 456)
Screenshot: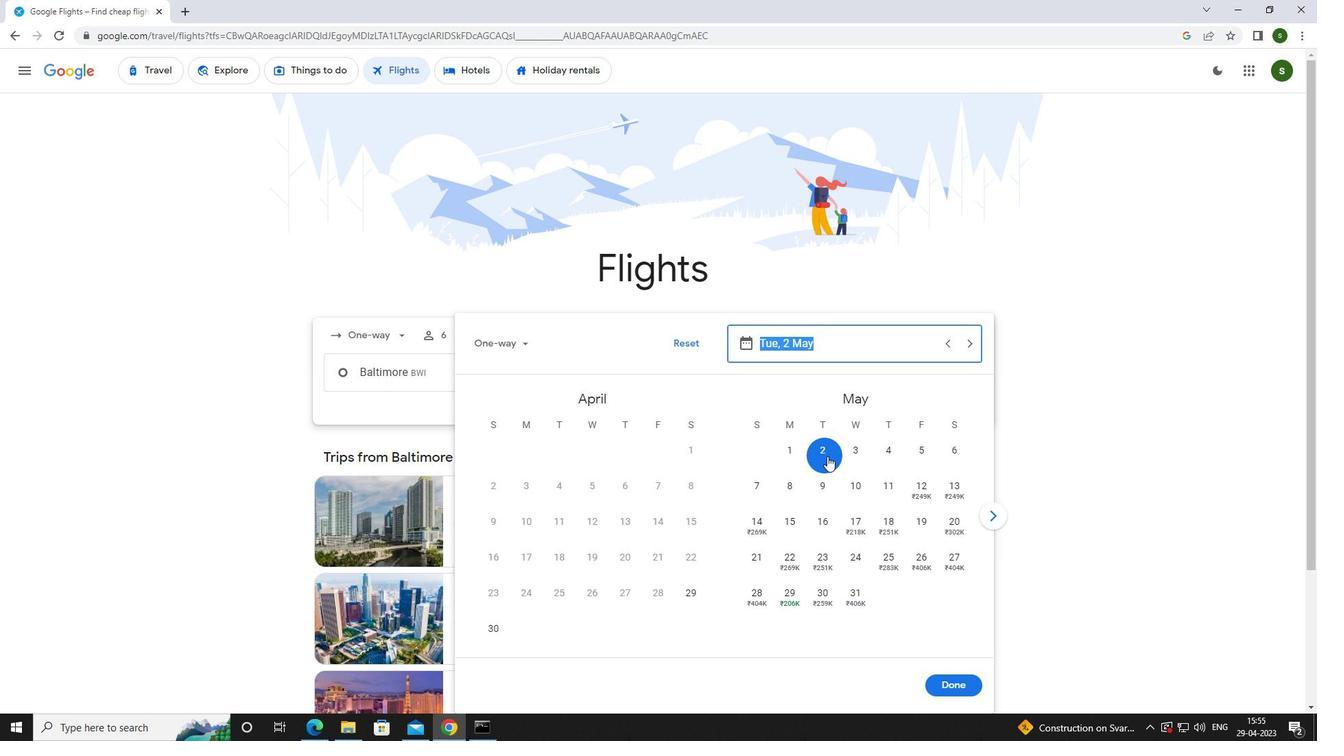 
Action: Mouse moved to (942, 677)
Screenshot: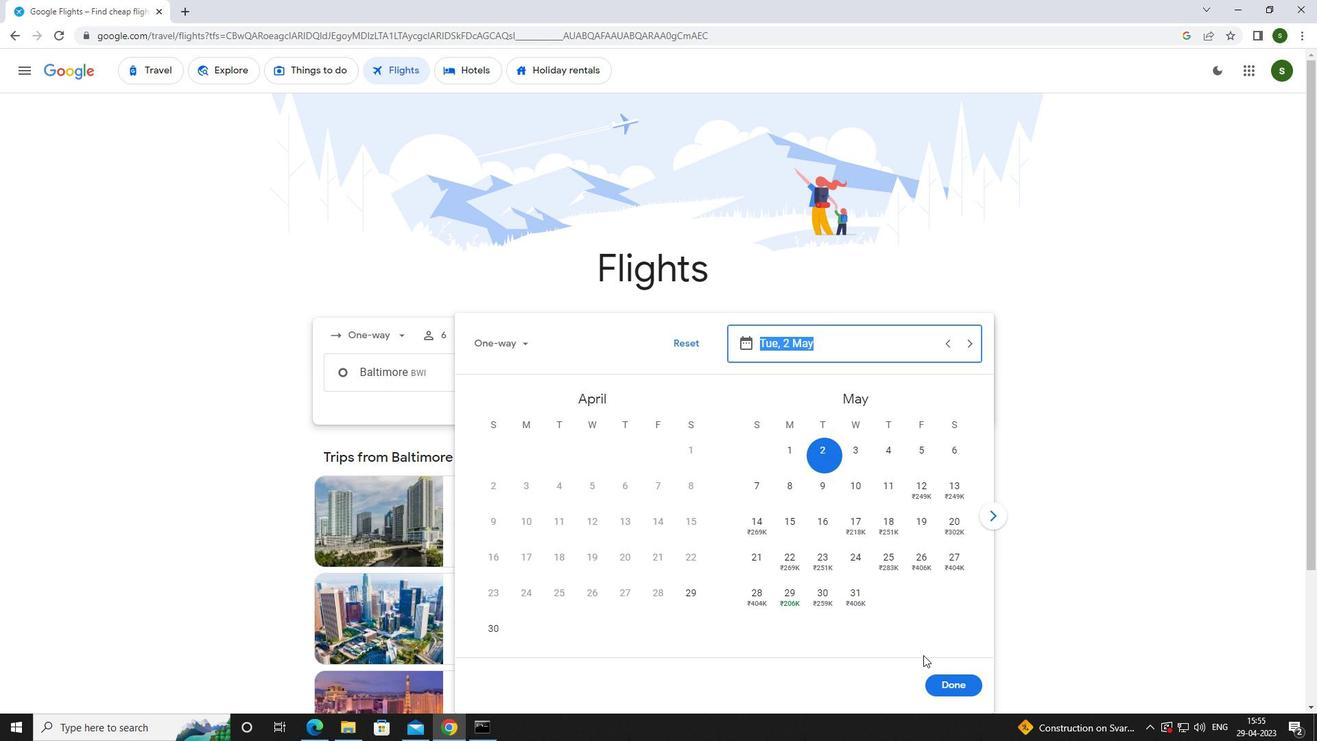 
Action: Mouse pressed left at (942, 677)
Screenshot: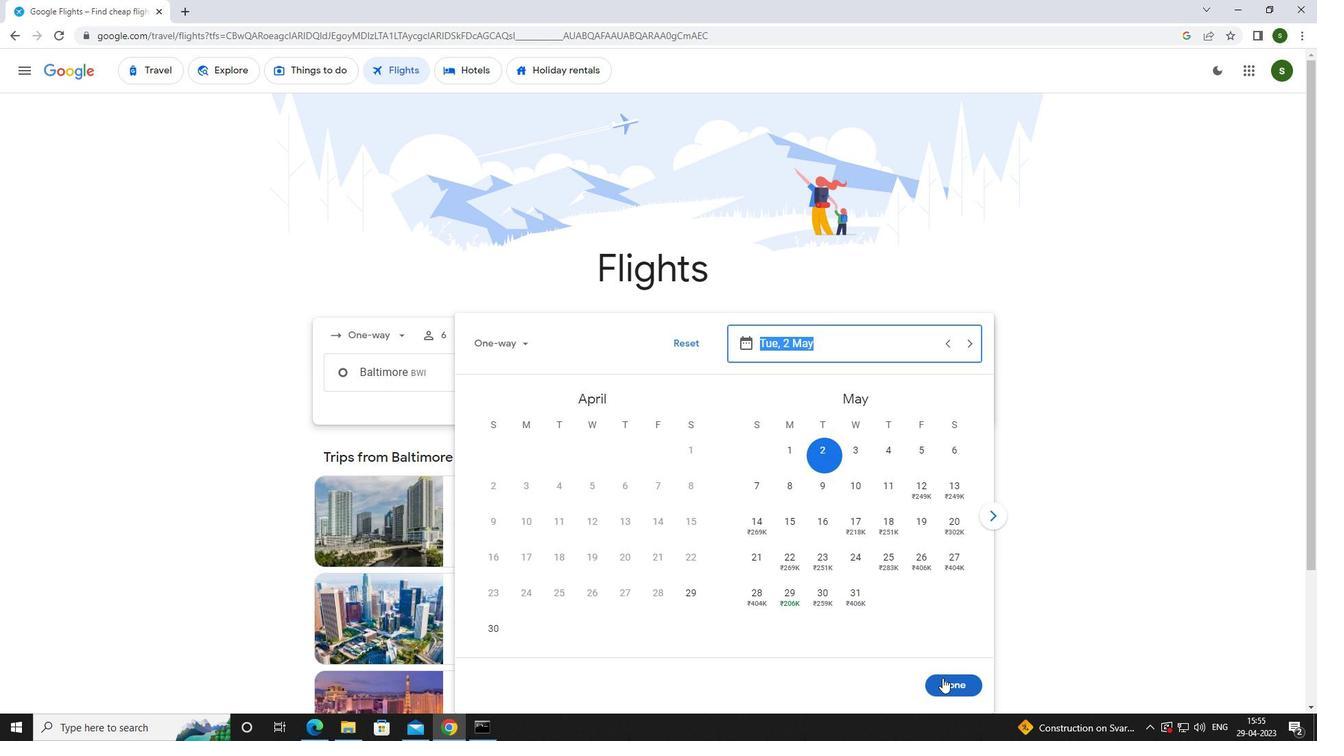 
Action: Mouse moved to (660, 420)
Screenshot: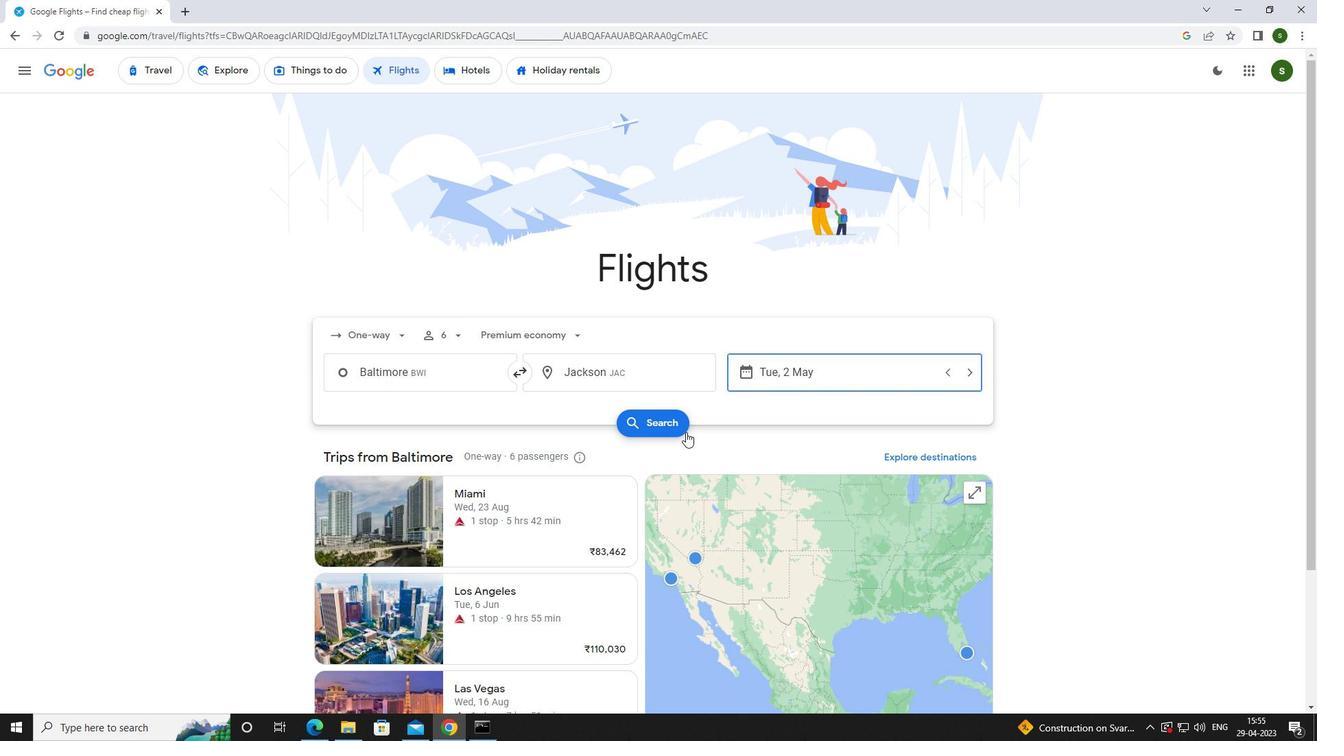 
Action: Mouse pressed left at (660, 420)
Screenshot: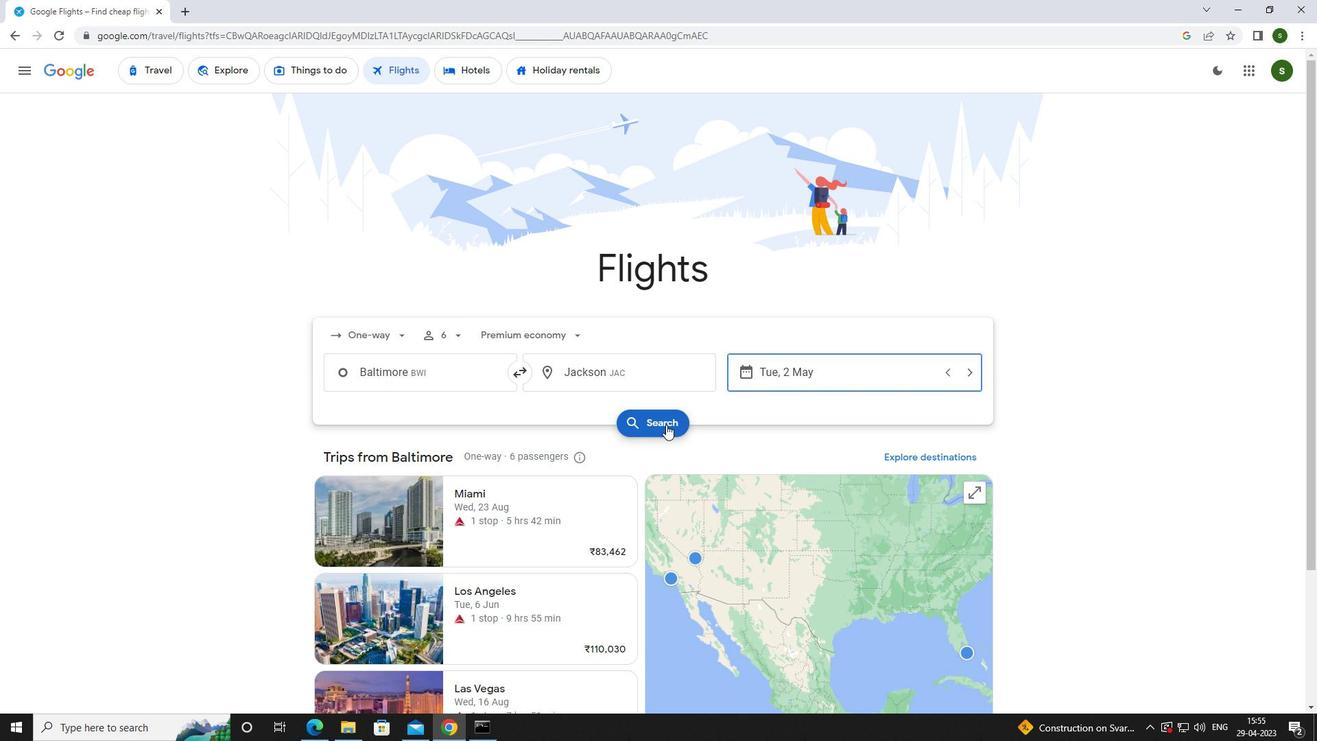 
Action: Mouse moved to (348, 200)
Screenshot: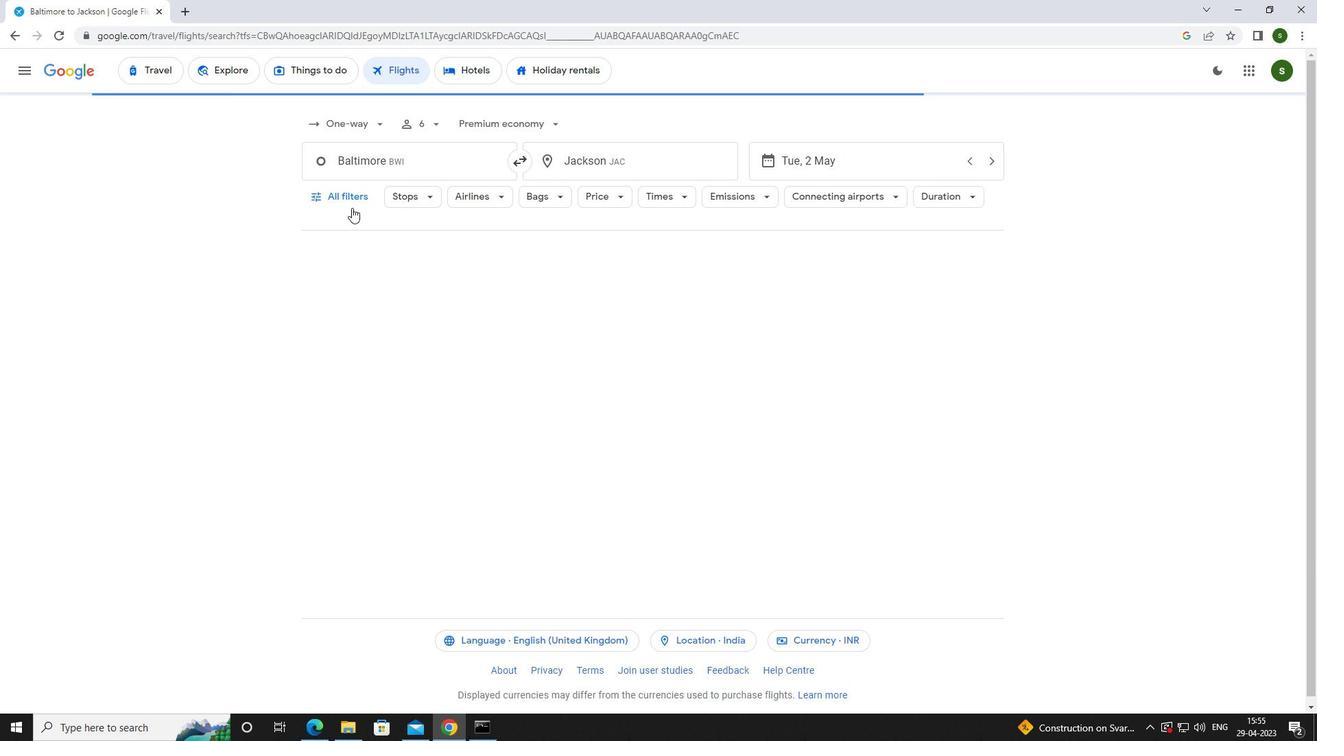 
Action: Mouse pressed left at (348, 200)
Screenshot: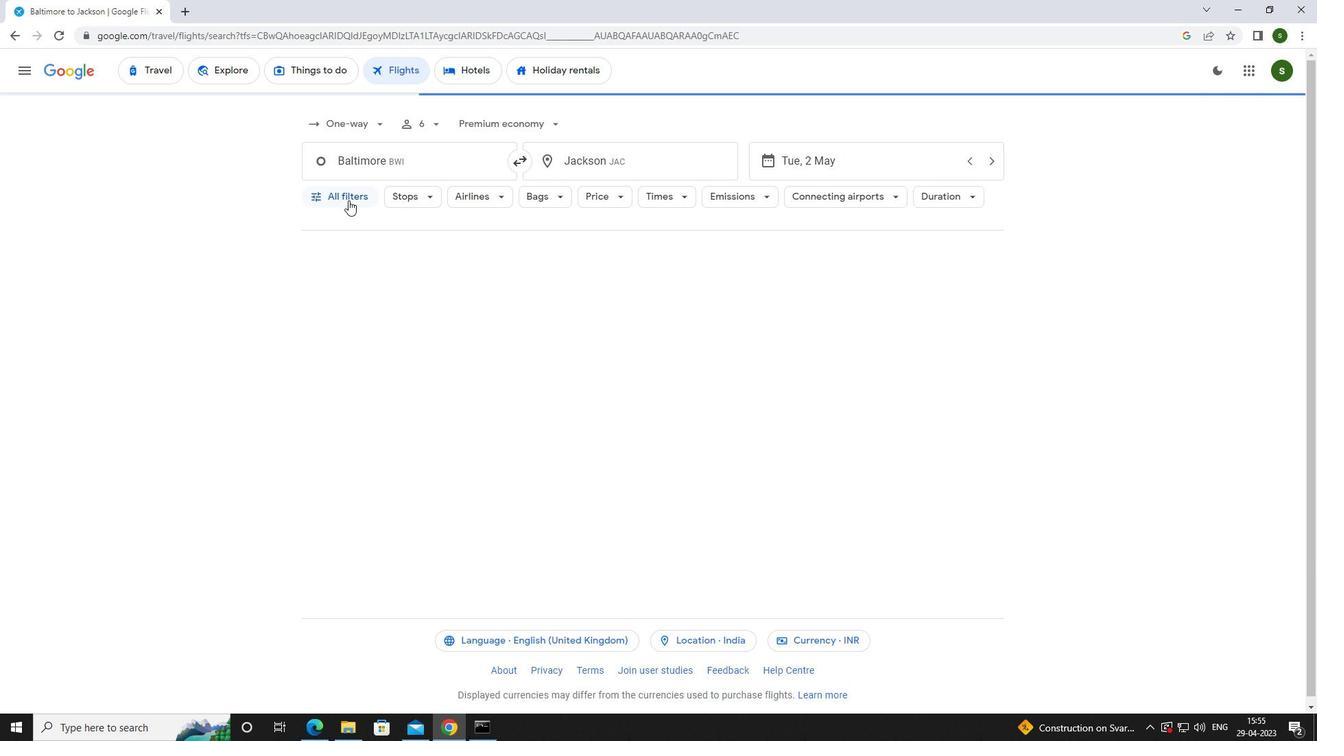 
Action: Mouse moved to (509, 486)
Screenshot: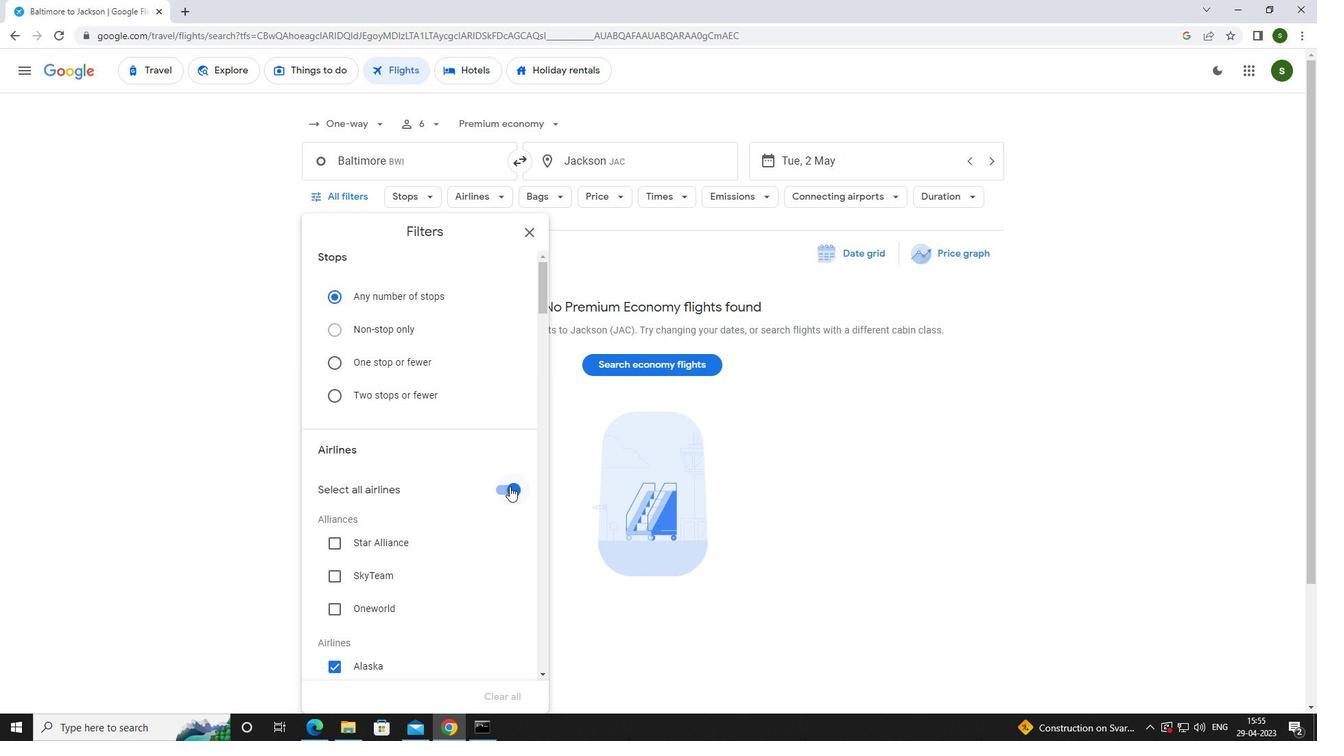
Action: Mouse scrolled (509, 485) with delta (0, 0)
Screenshot: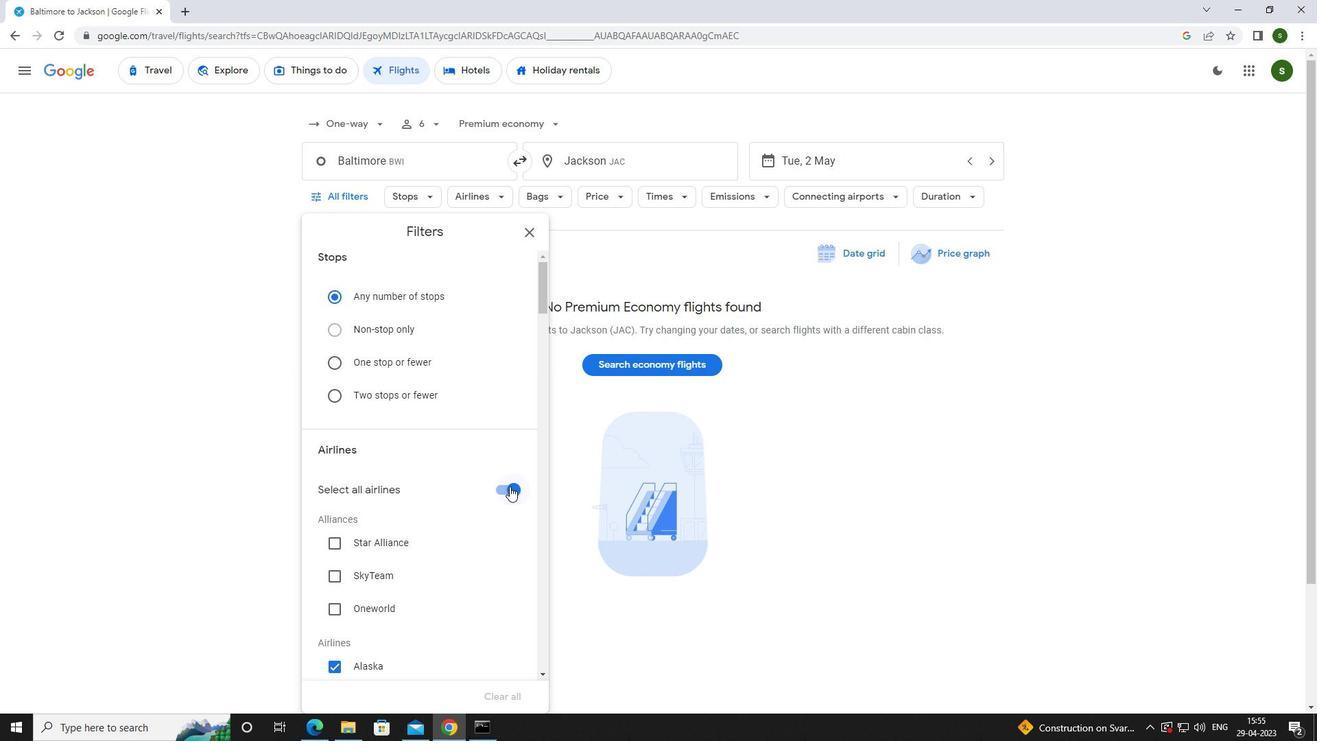 
Action: Mouse scrolled (509, 485) with delta (0, 0)
Screenshot: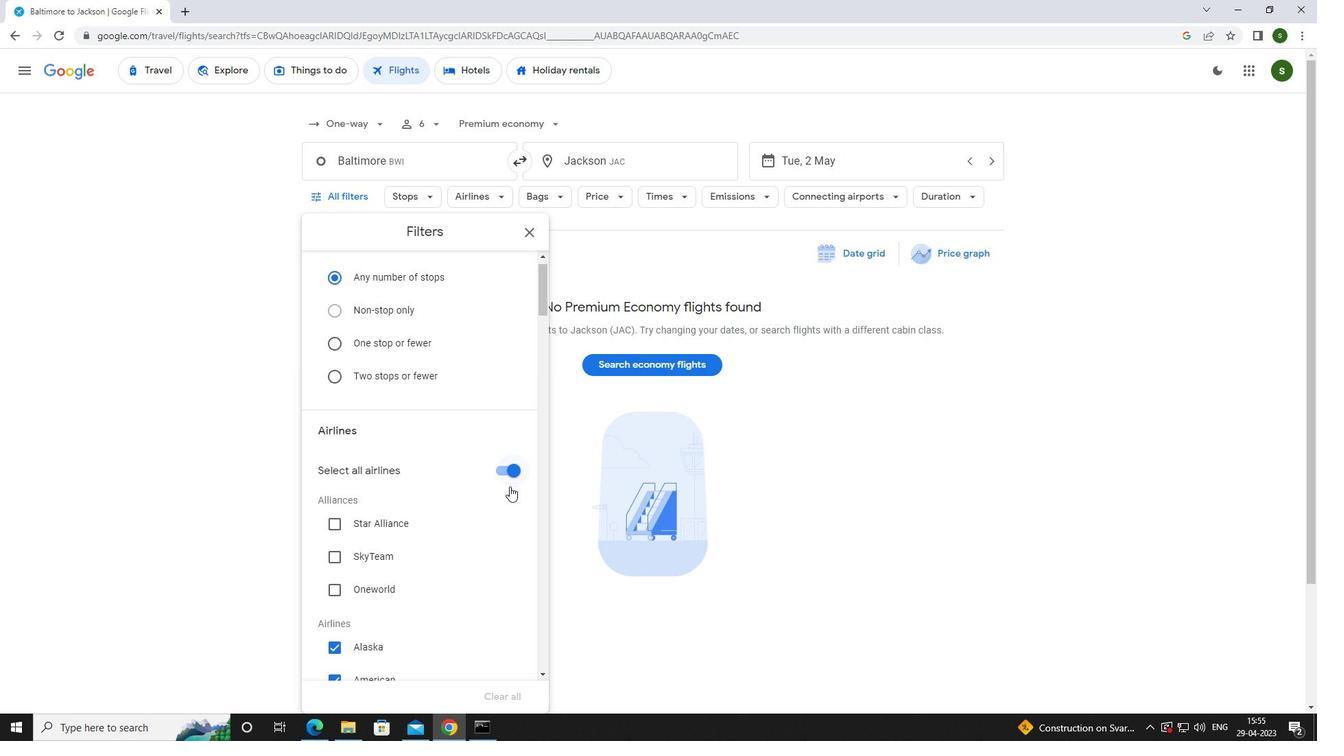 
Action: Mouse scrolled (509, 485) with delta (0, 0)
Screenshot: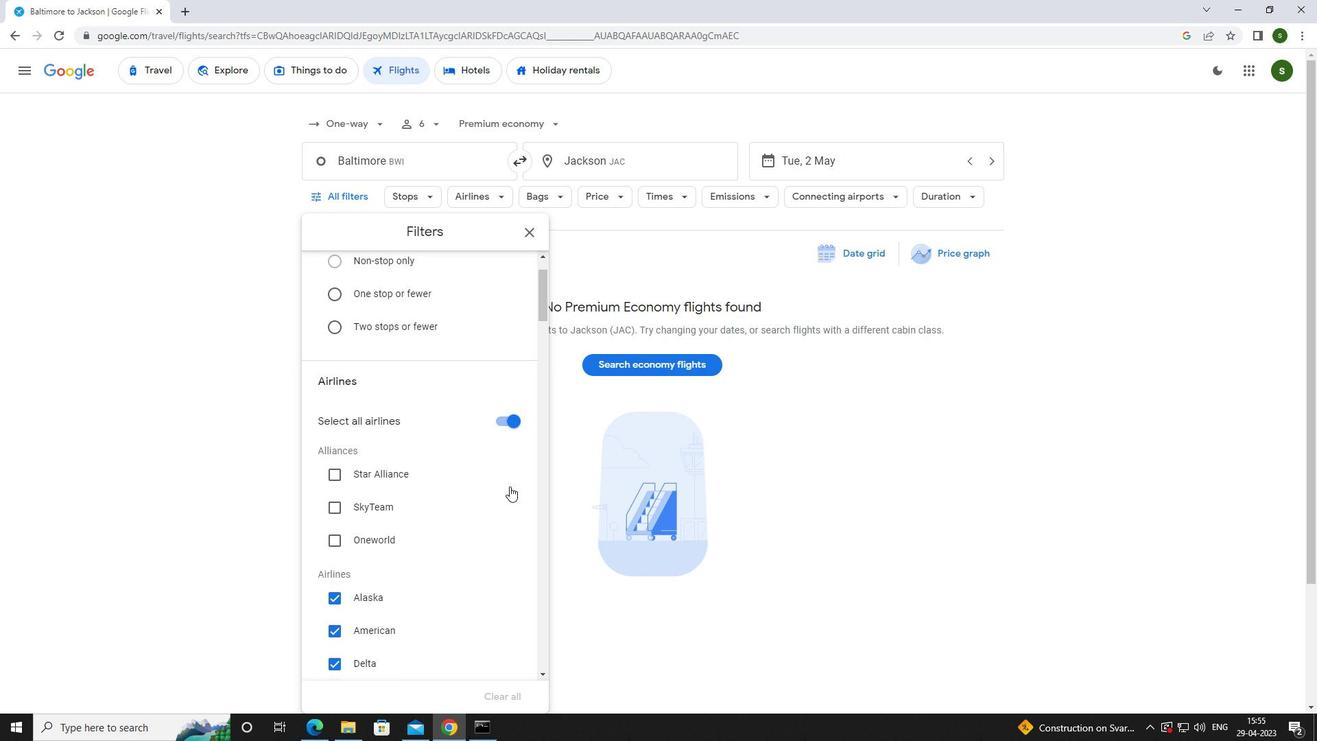 
Action: Mouse scrolled (509, 485) with delta (0, 0)
Screenshot: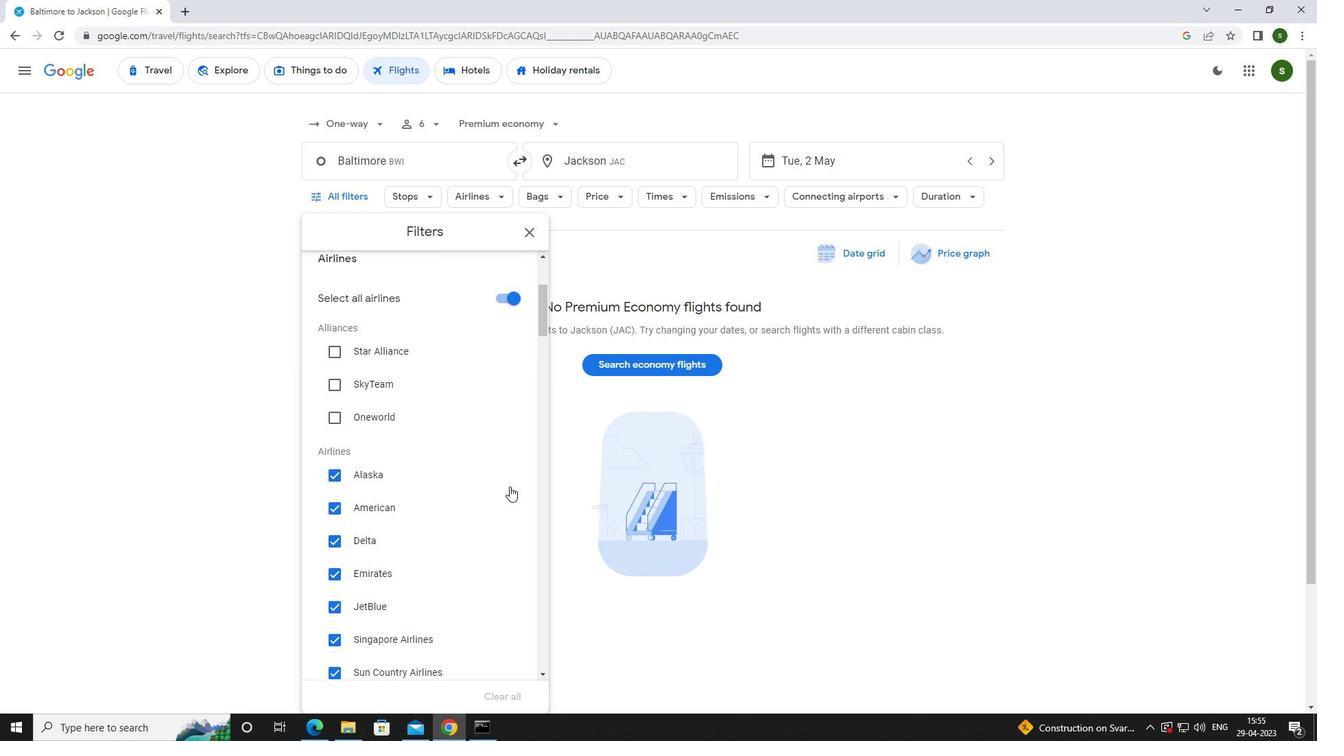 
Action: Mouse scrolled (509, 485) with delta (0, 0)
Screenshot: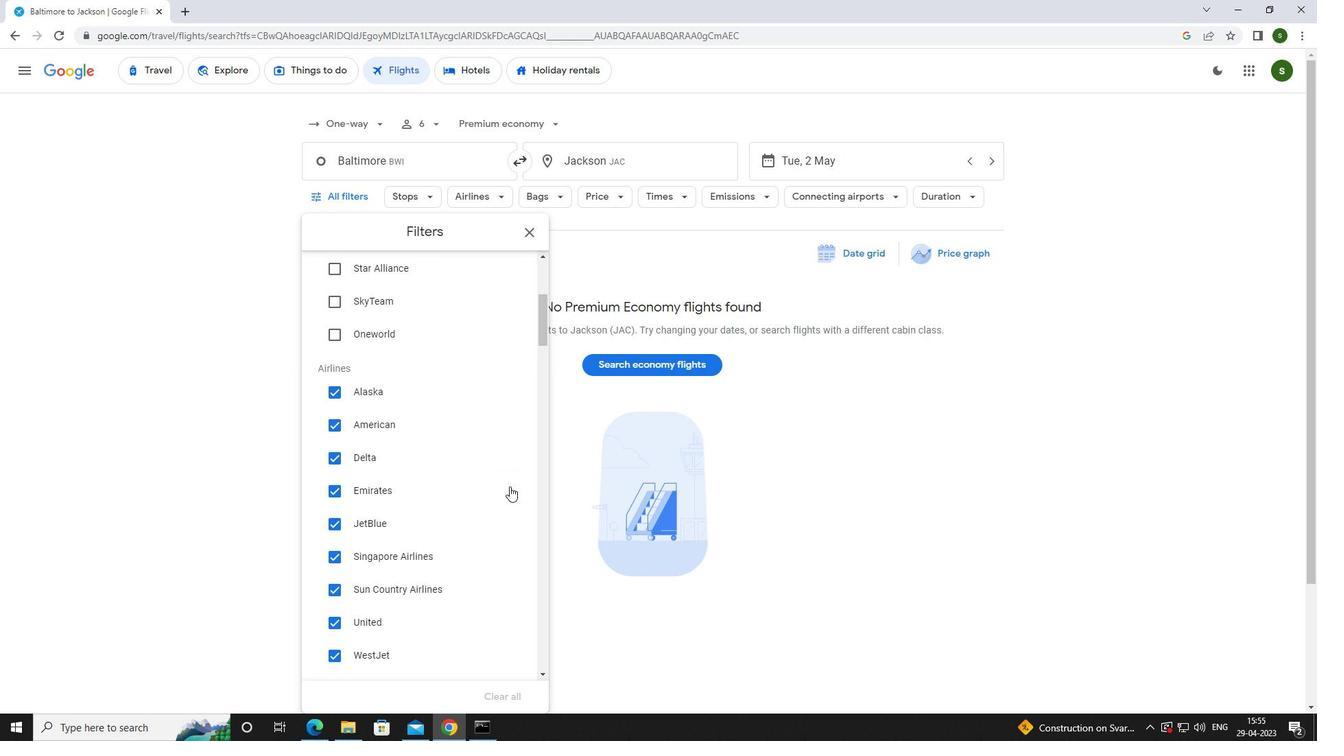 
Action: Mouse scrolled (509, 485) with delta (0, 0)
Screenshot: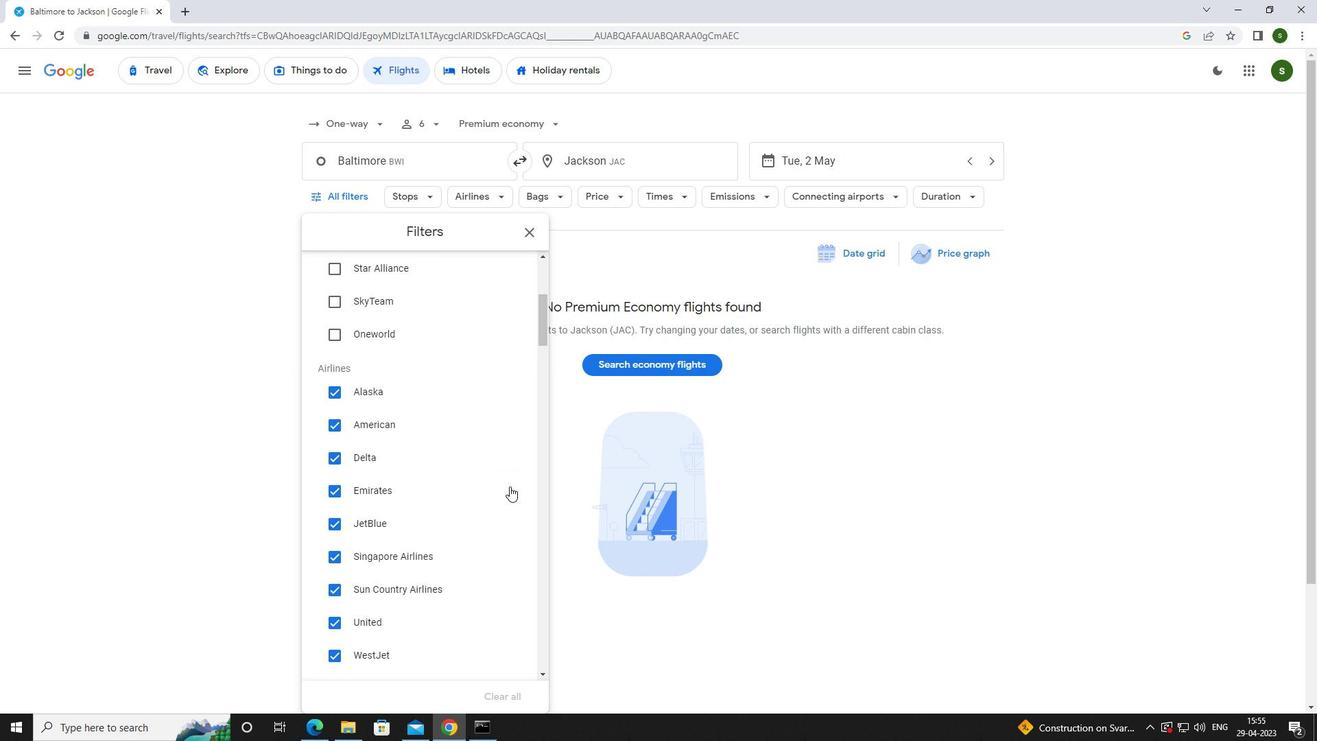 
Action: Mouse scrolled (509, 485) with delta (0, 0)
Screenshot: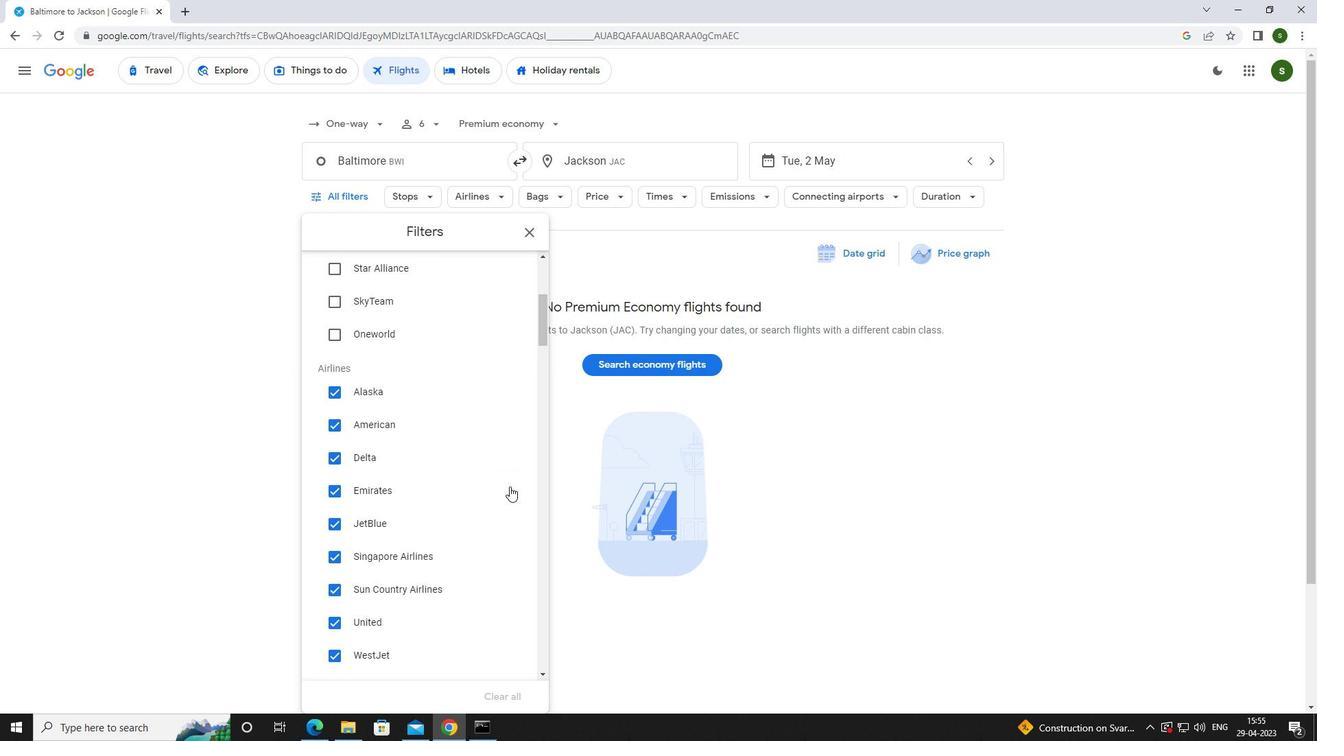 
Action: Mouse scrolled (509, 485) with delta (0, 0)
Screenshot: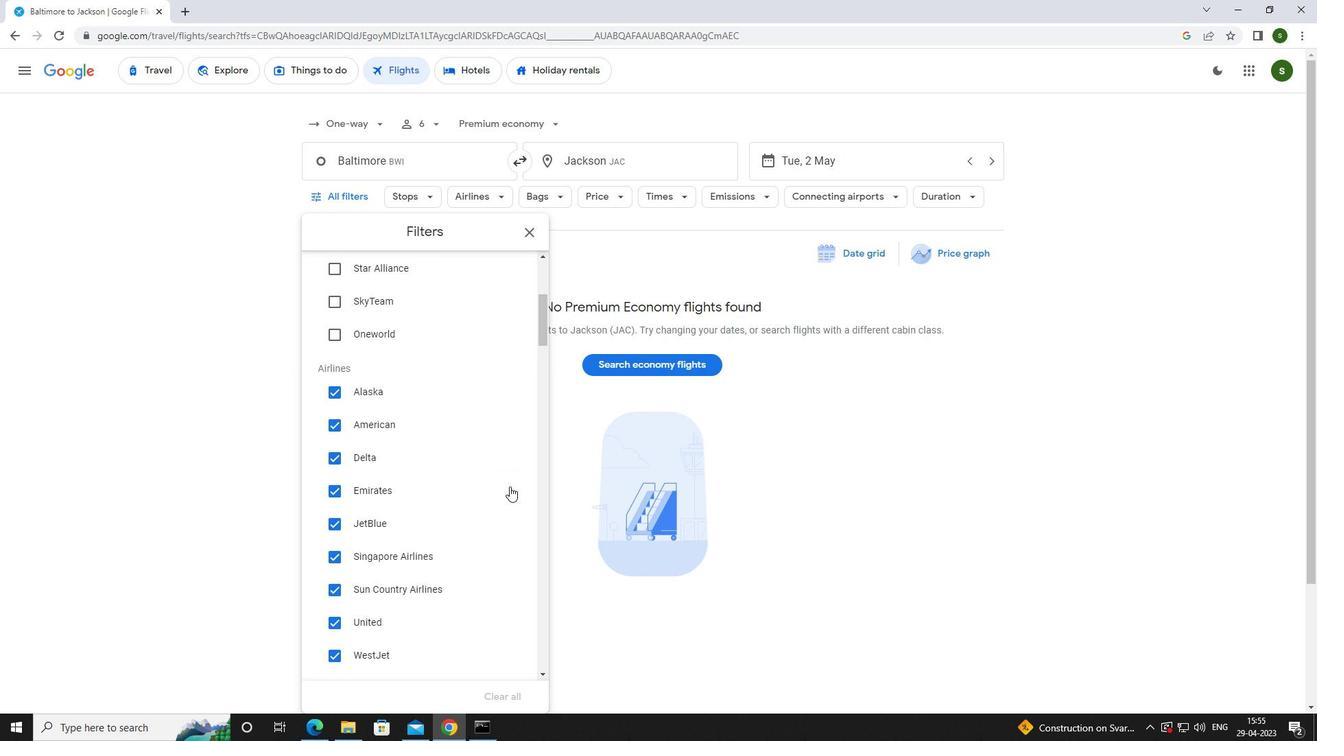 
Action: Mouse moved to (509, 481)
Screenshot: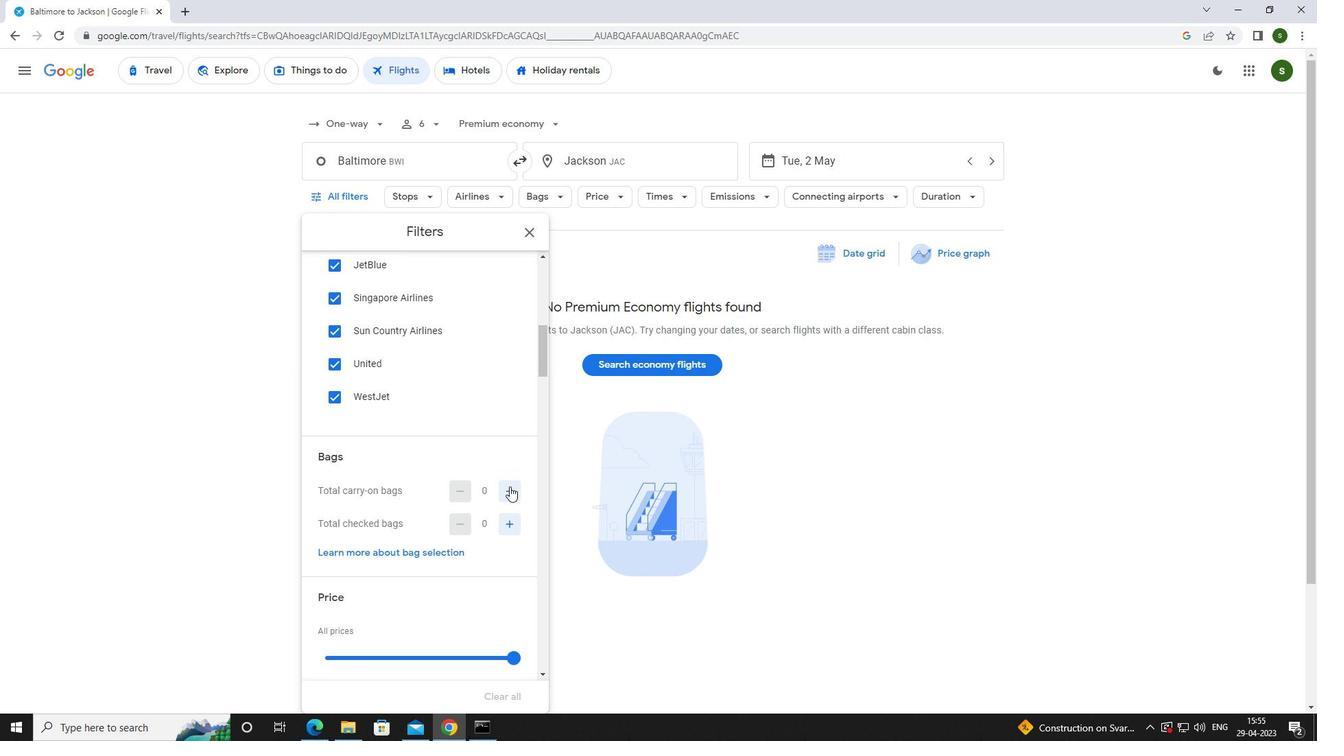 
Action: Mouse scrolled (509, 481) with delta (0, 0)
Screenshot: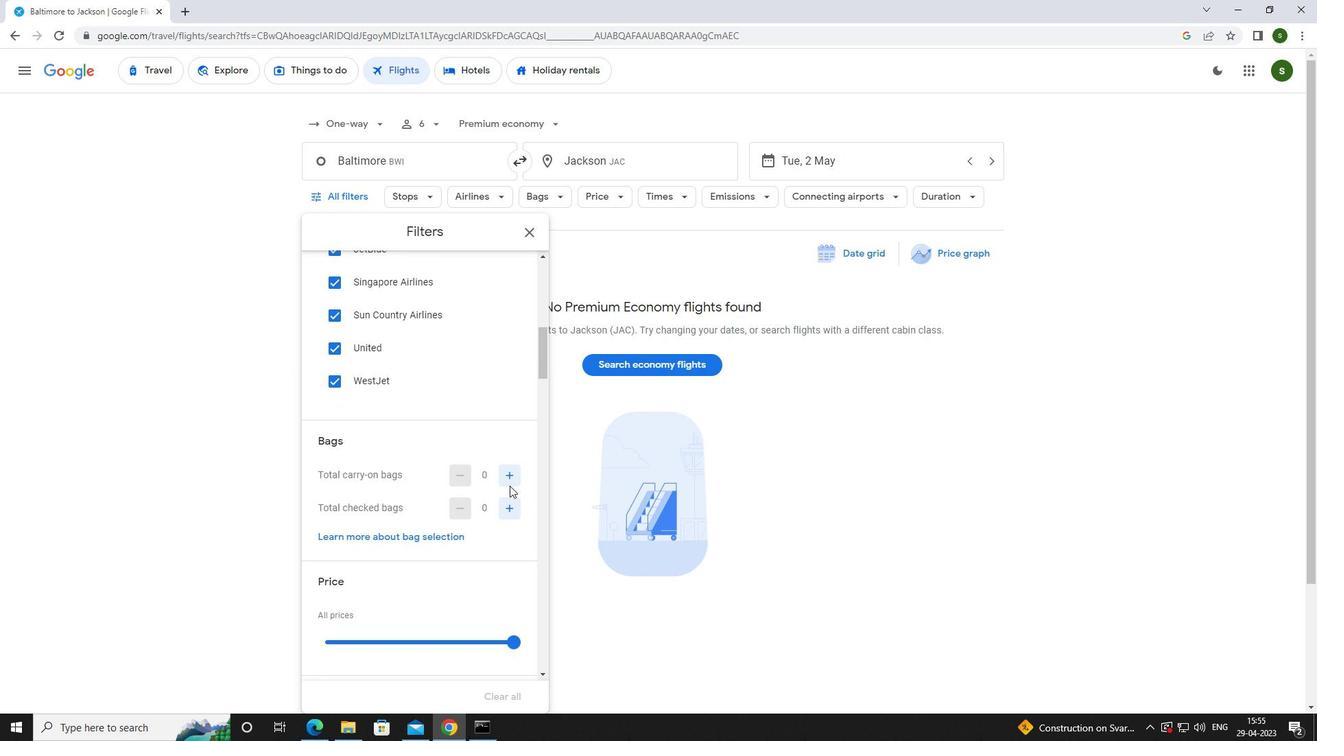 
Action: Mouse scrolled (509, 481) with delta (0, 0)
Screenshot: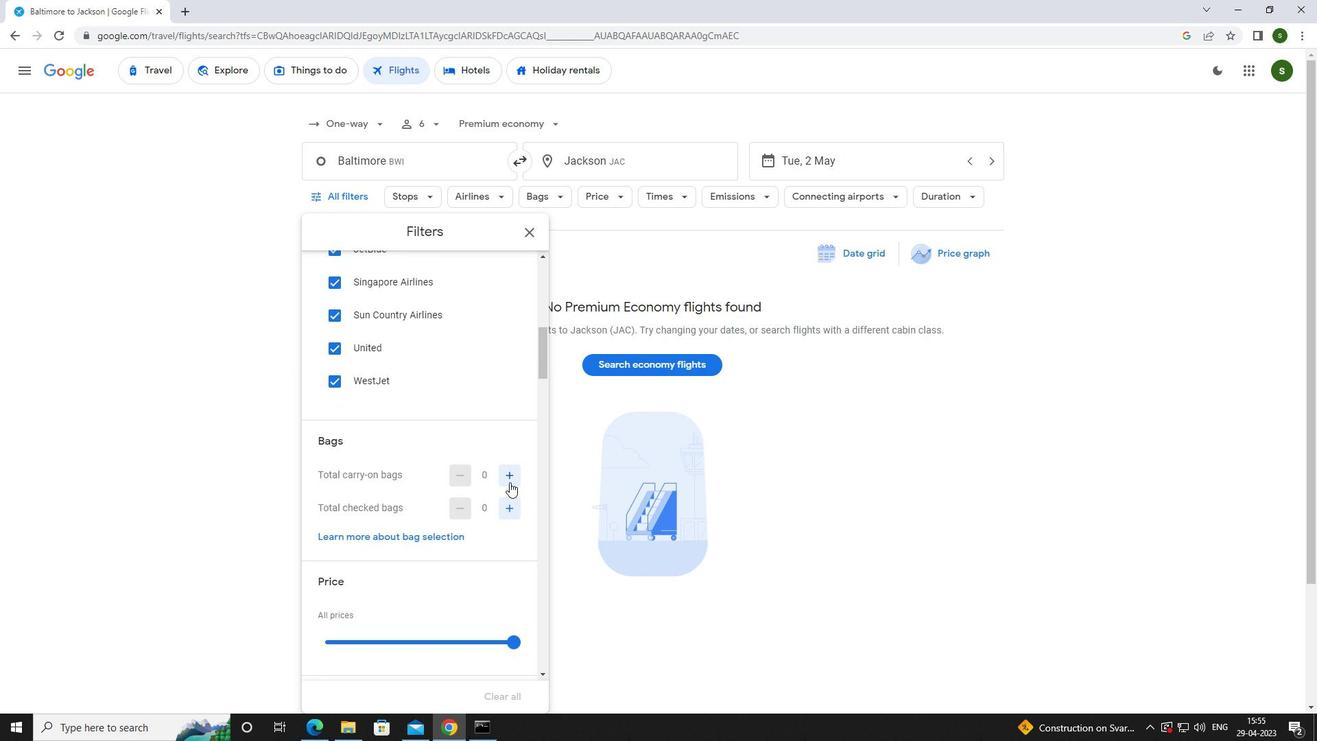 
Action: Mouse scrolled (509, 481) with delta (0, 0)
Screenshot: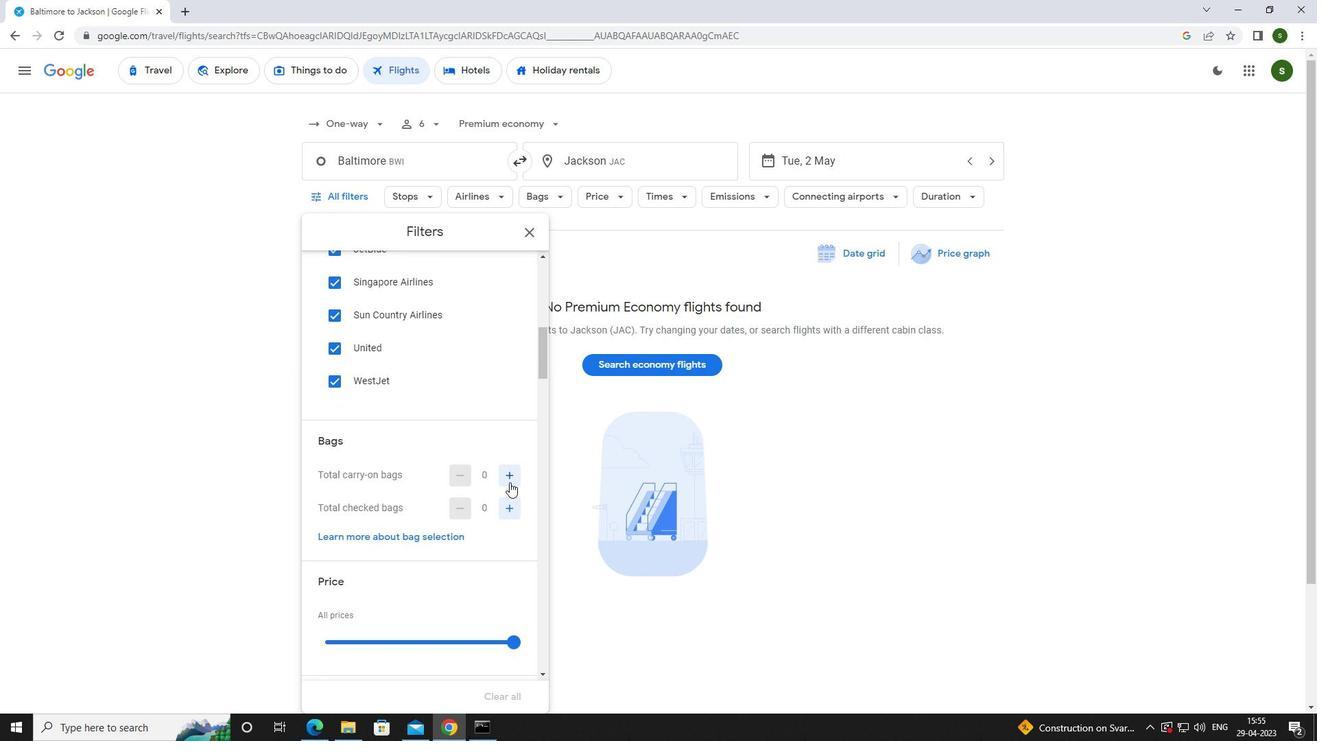 
Action: Mouse moved to (500, 304)
Screenshot: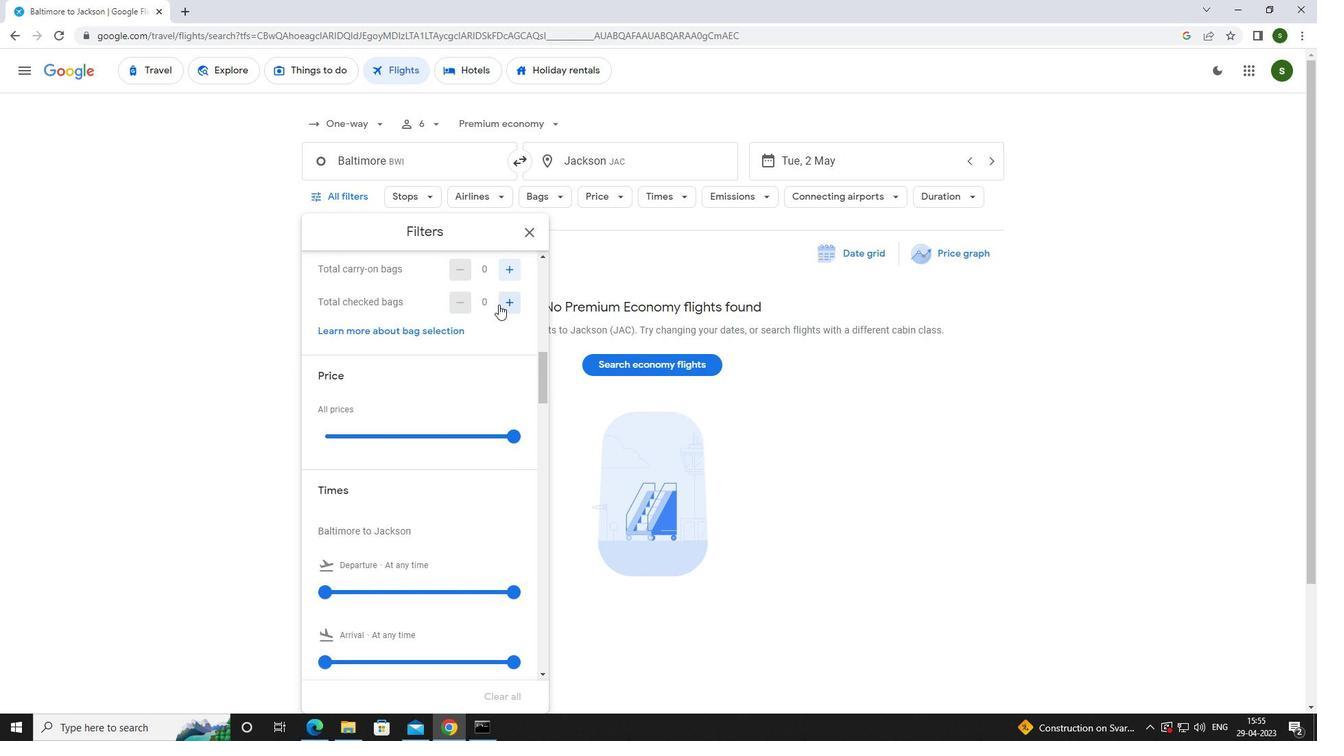 
Action: Mouse pressed left at (500, 304)
Screenshot: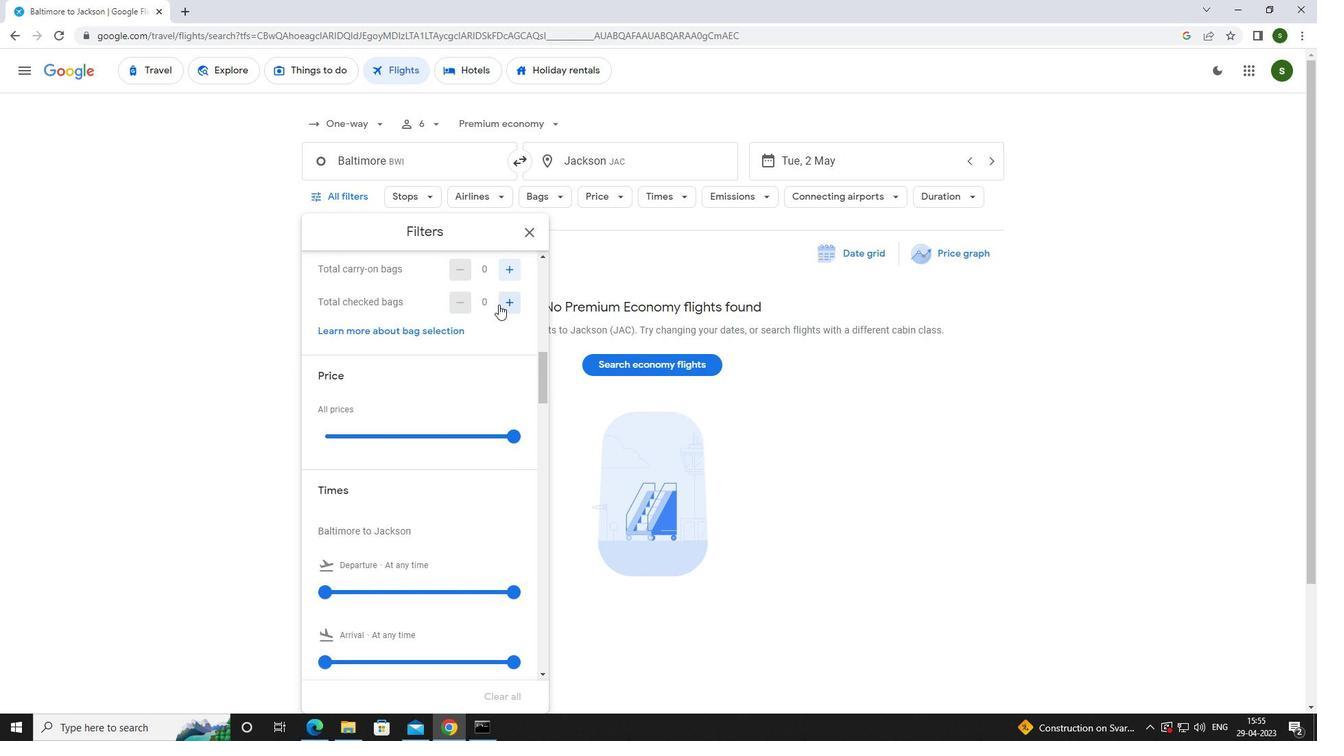 
Action: Mouse moved to (510, 435)
Screenshot: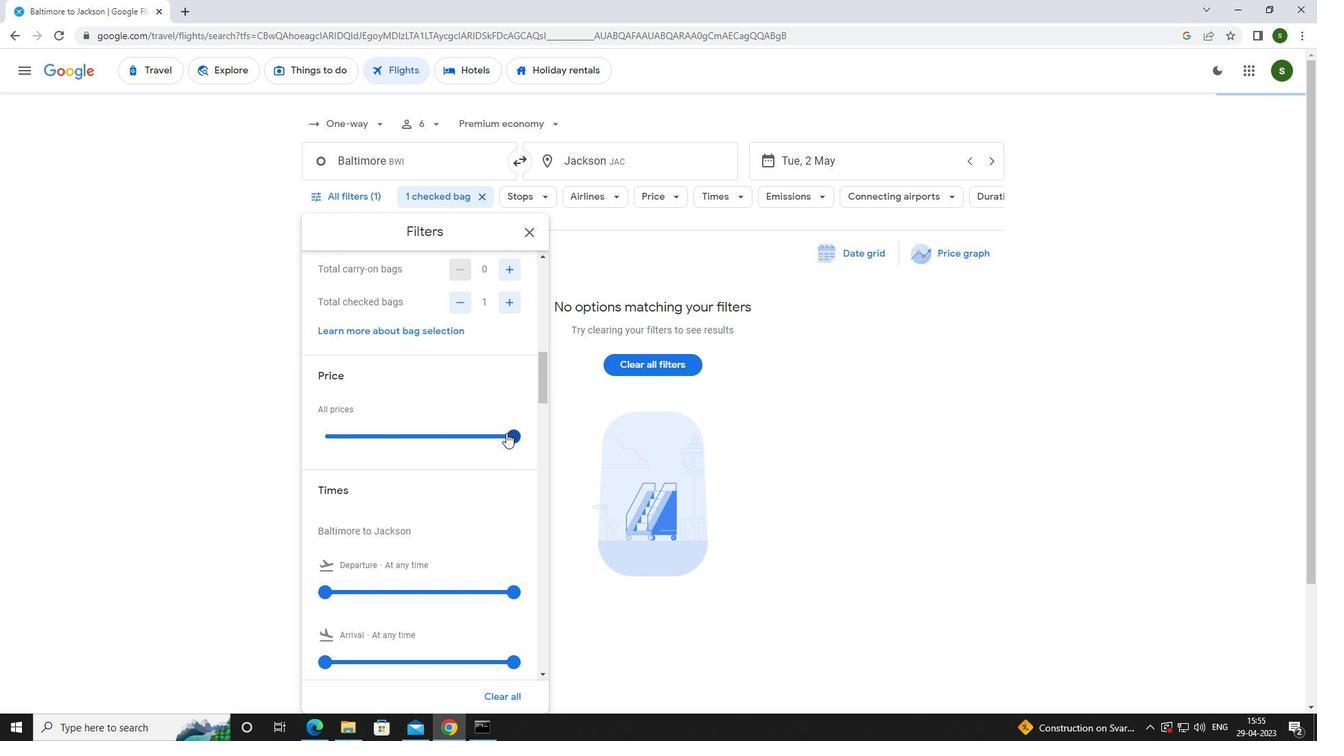 
Action: Mouse pressed left at (510, 435)
Screenshot: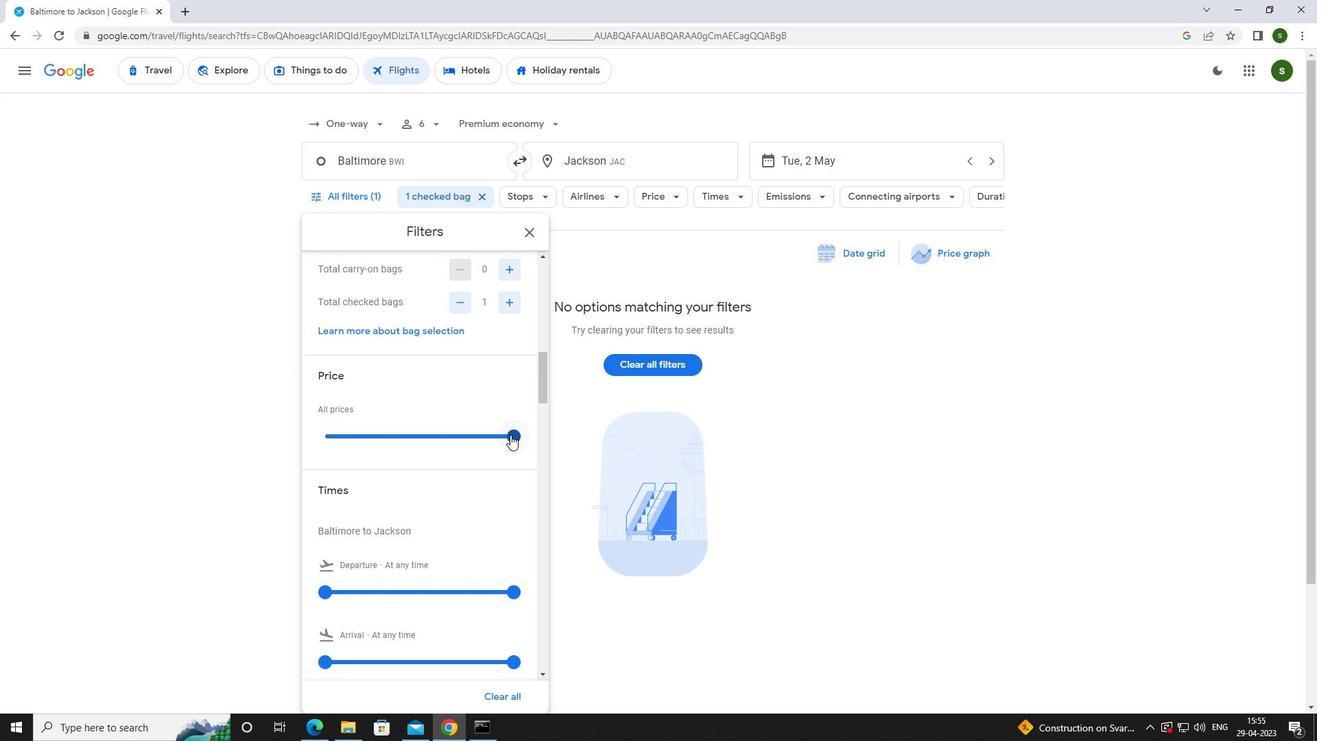 
Action: Mouse moved to (510, 426)
Screenshot: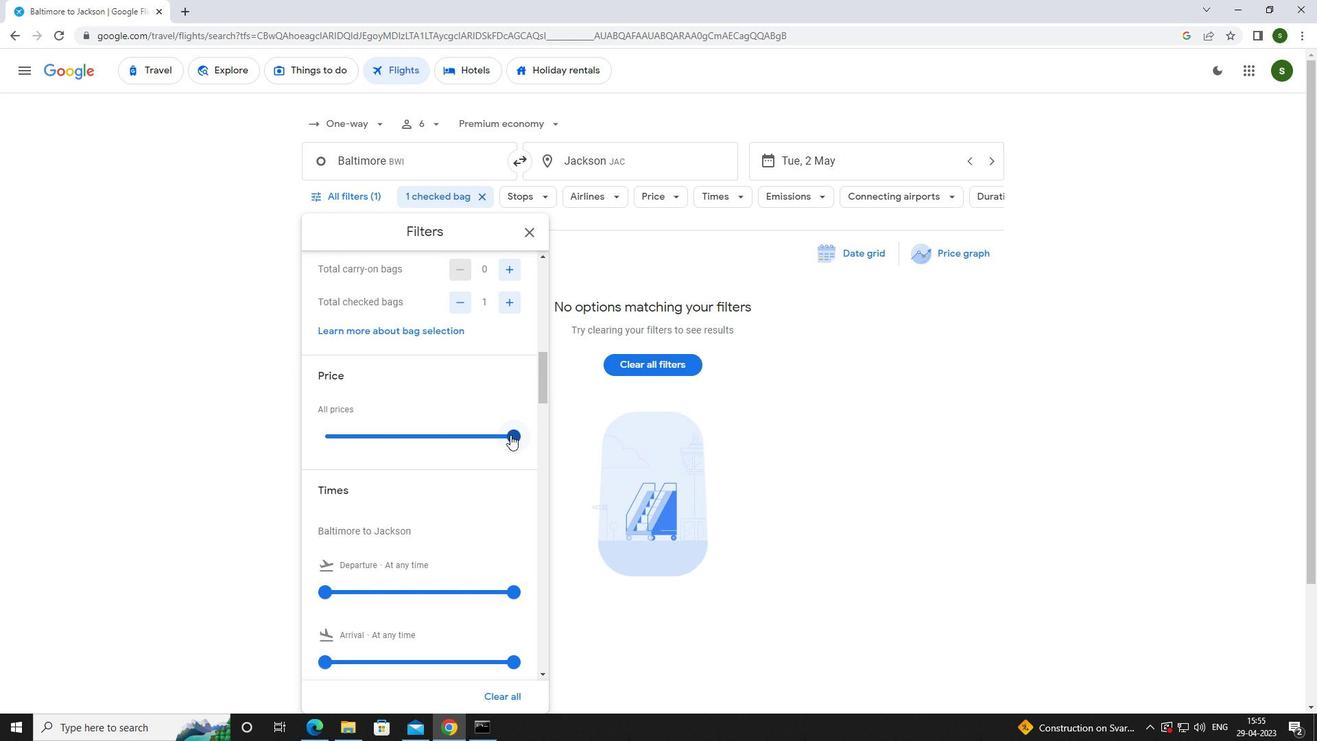 
Action: Mouse scrolled (510, 425) with delta (0, 0)
Screenshot: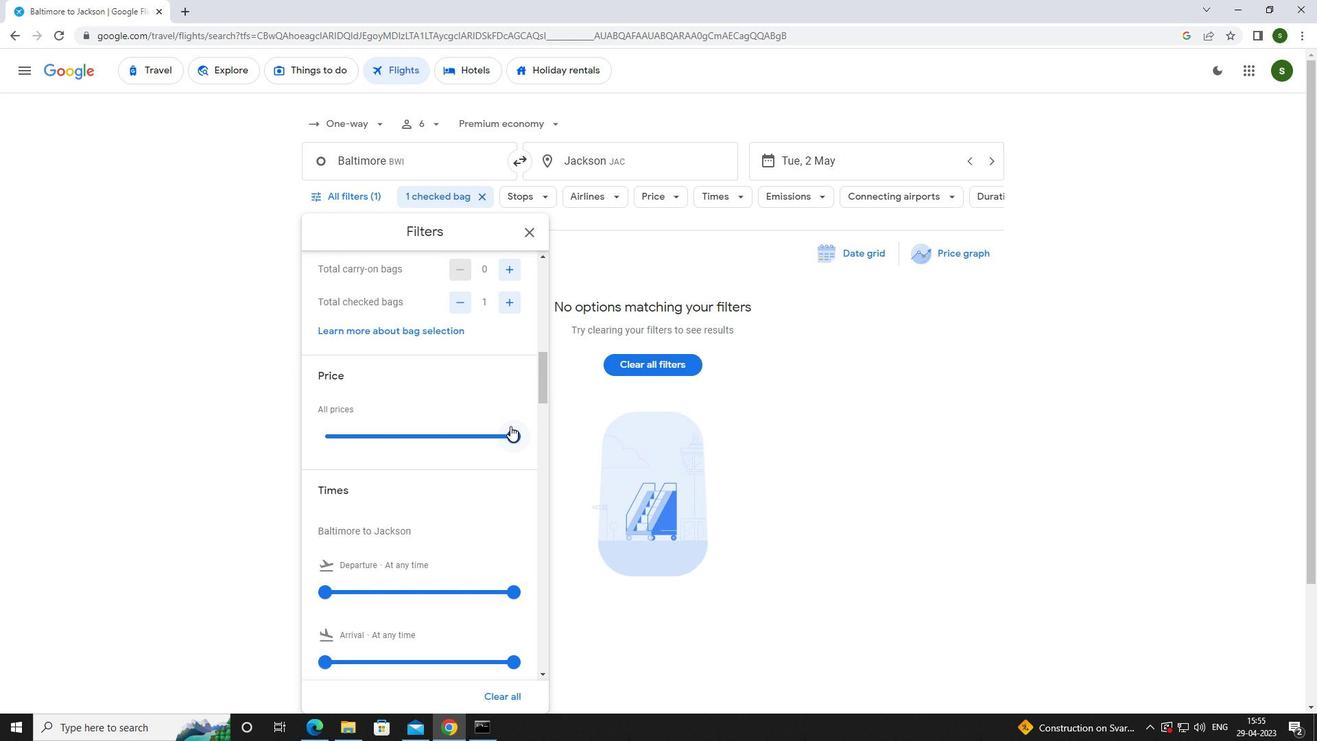 
Action: Mouse scrolled (510, 425) with delta (0, 0)
Screenshot: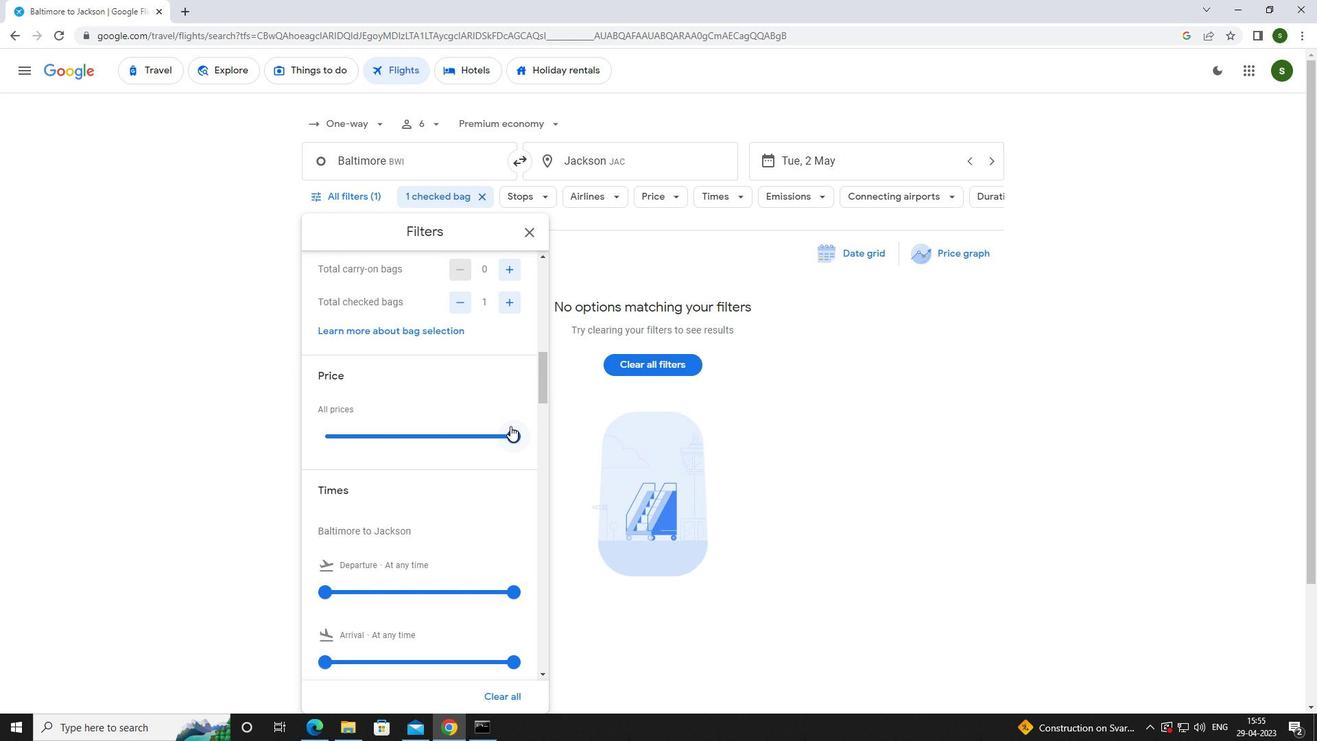 
Action: Mouse moved to (324, 456)
Screenshot: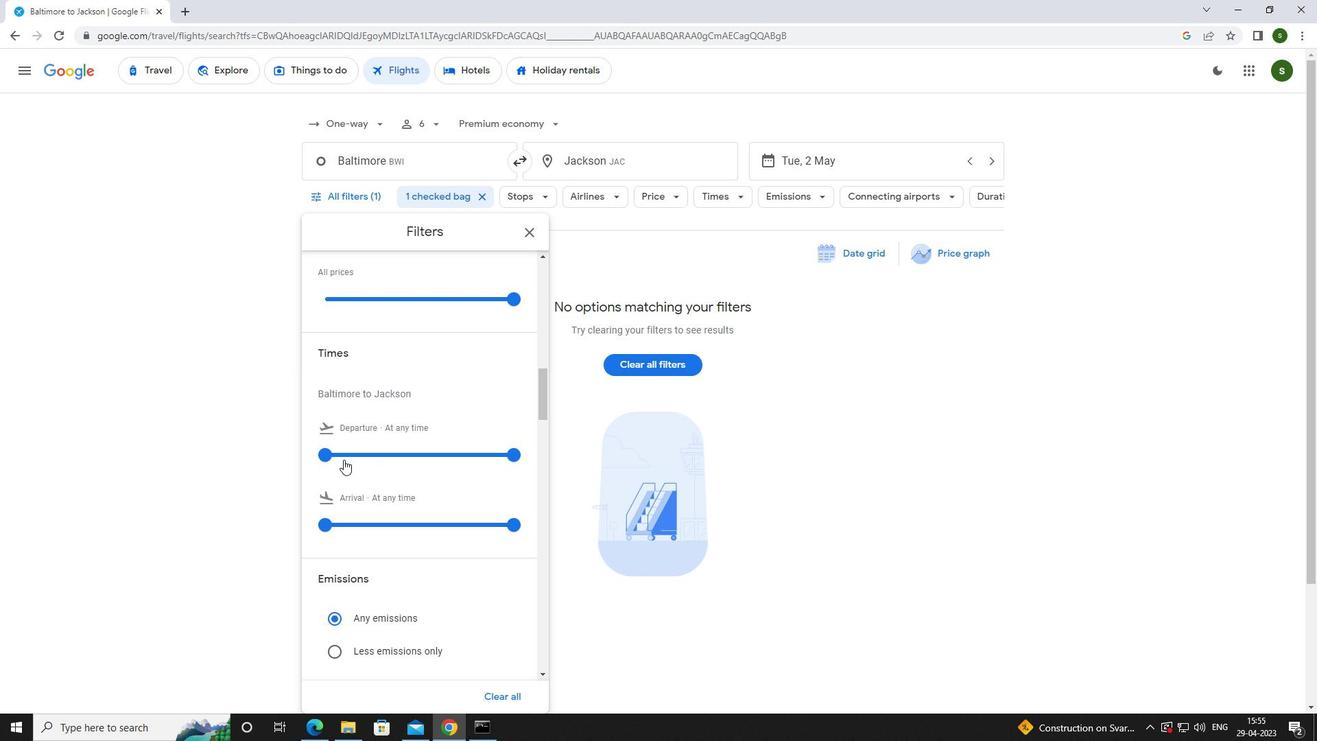 
Action: Mouse pressed left at (324, 456)
Screenshot: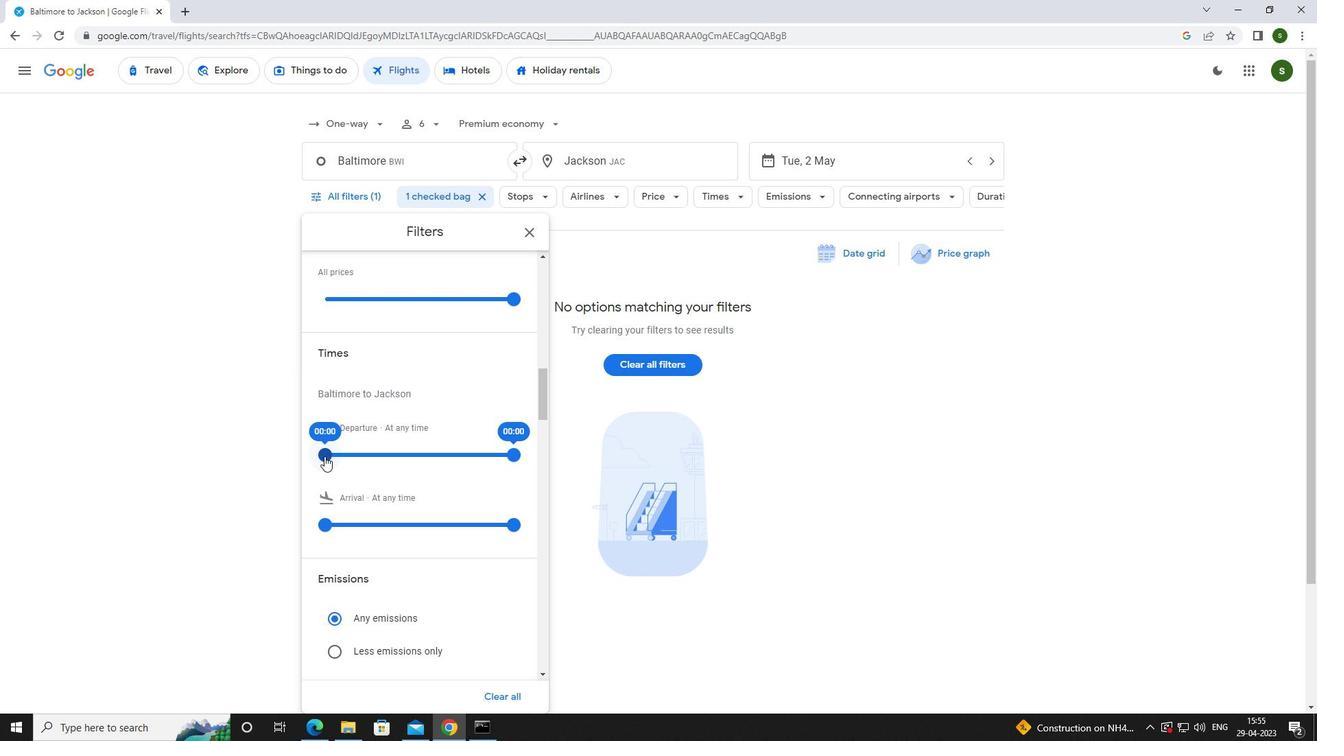 
Action: Mouse moved to (797, 430)
Screenshot: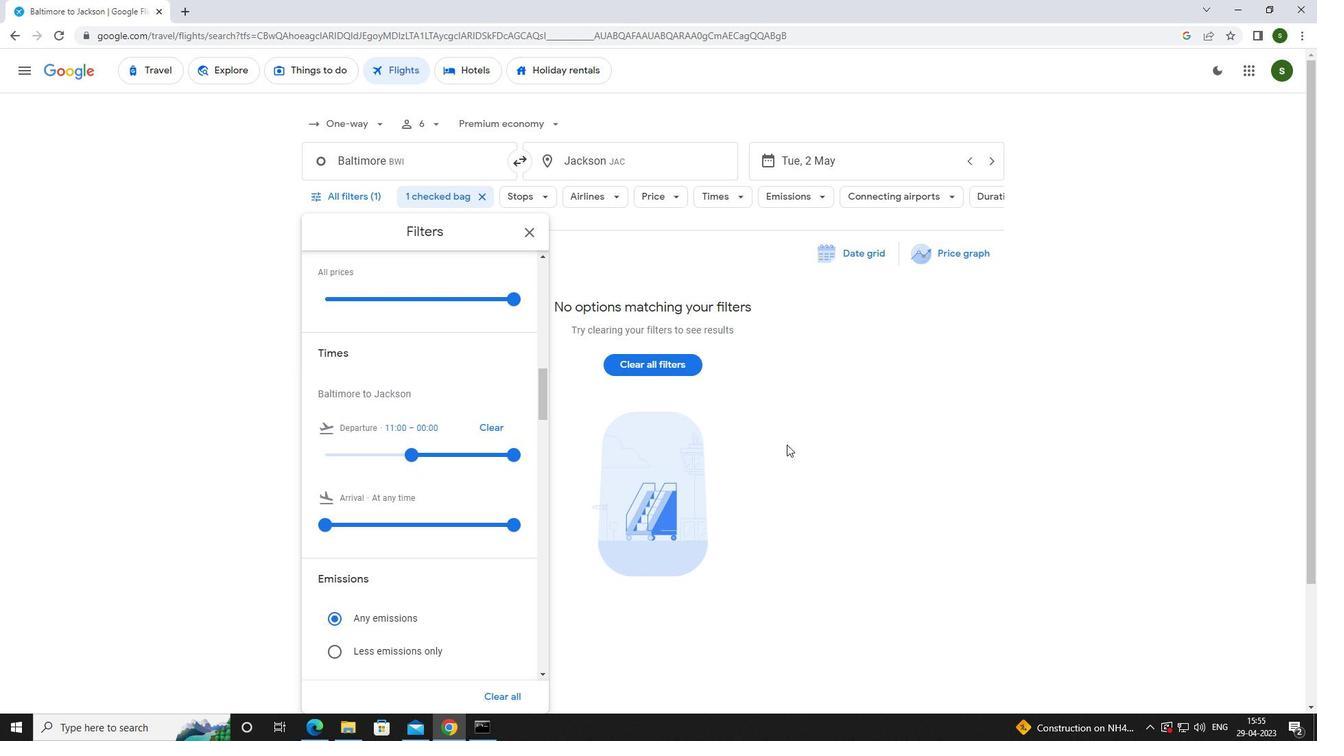 
Action: Mouse pressed left at (797, 430)
Screenshot: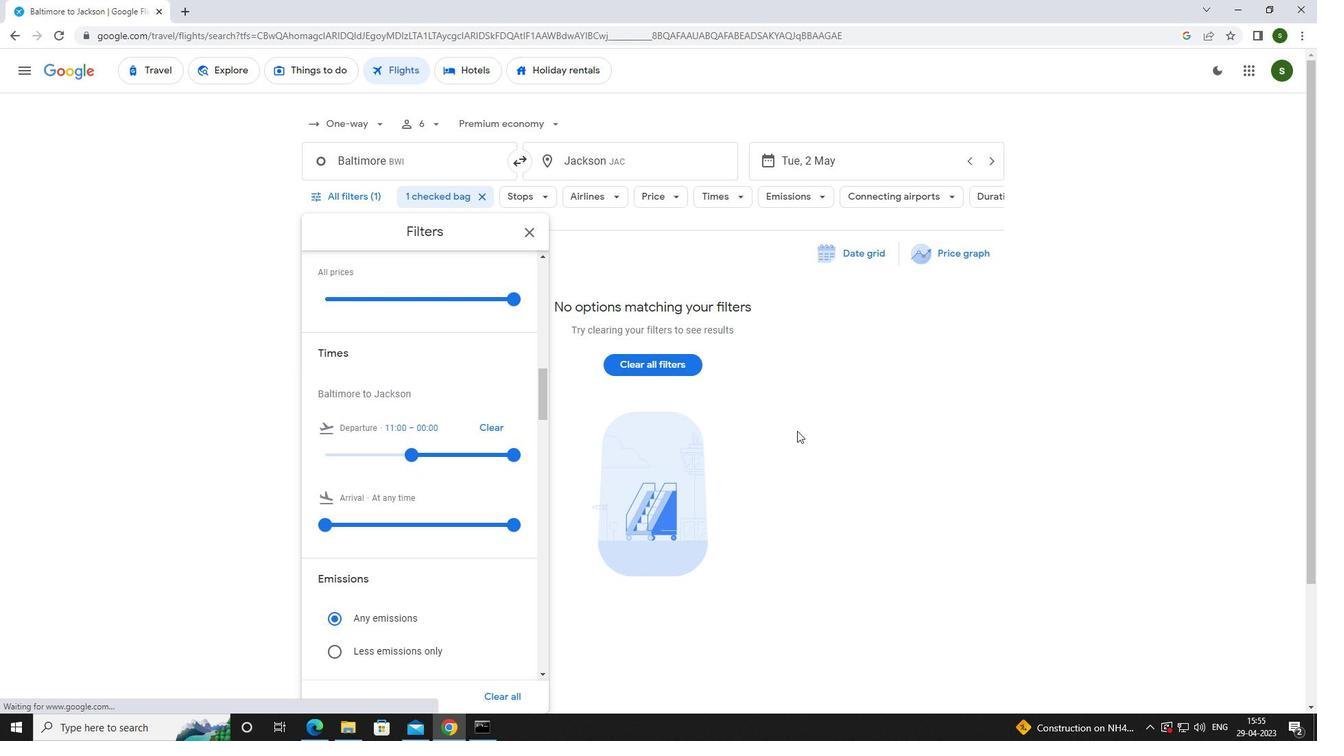 
Action: Mouse moved to (791, 424)
Screenshot: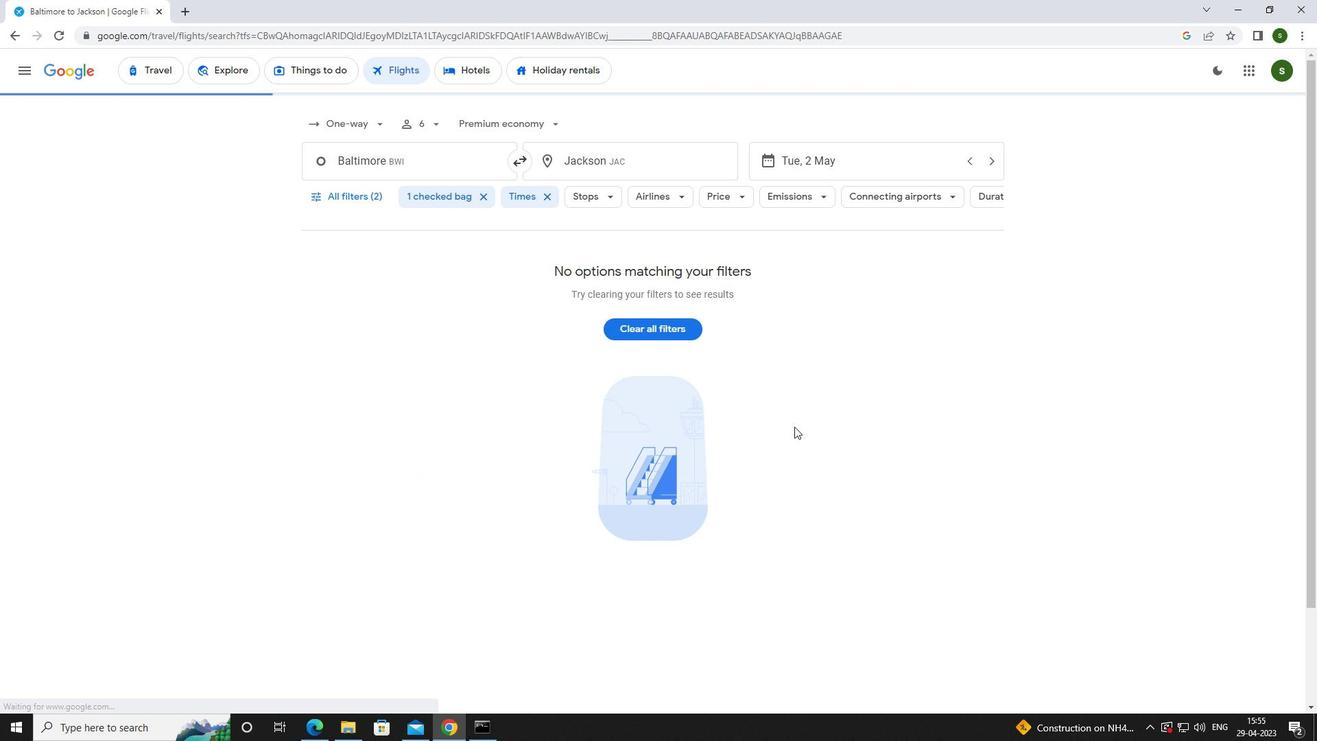 
